 Task: Find connections with filter location Sainte-Thérèse with filter topic #Jobopeningwith filter profile language German with filter current company AB InBev India with filter school St. Francis College for Women with filter industry Interurban and Rural Bus Services with filter service category AssistanceAdvertising with filter keywords title Medical Laboratory Tech
Action: Mouse moved to (241, 322)
Screenshot: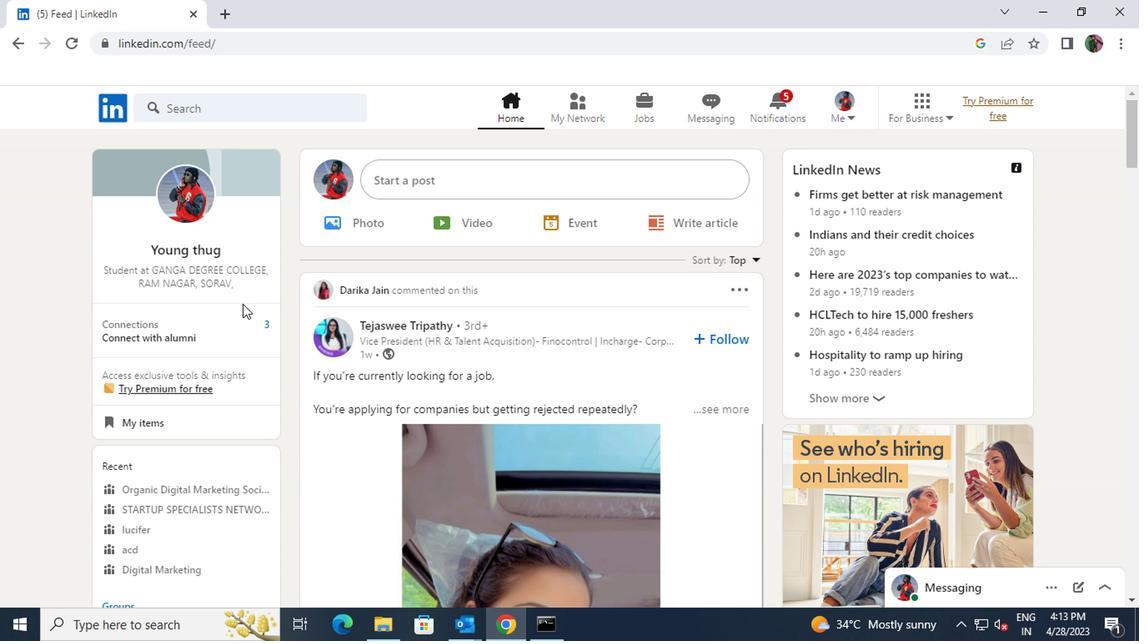 
Action: Mouse pressed left at (241, 322)
Screenshot: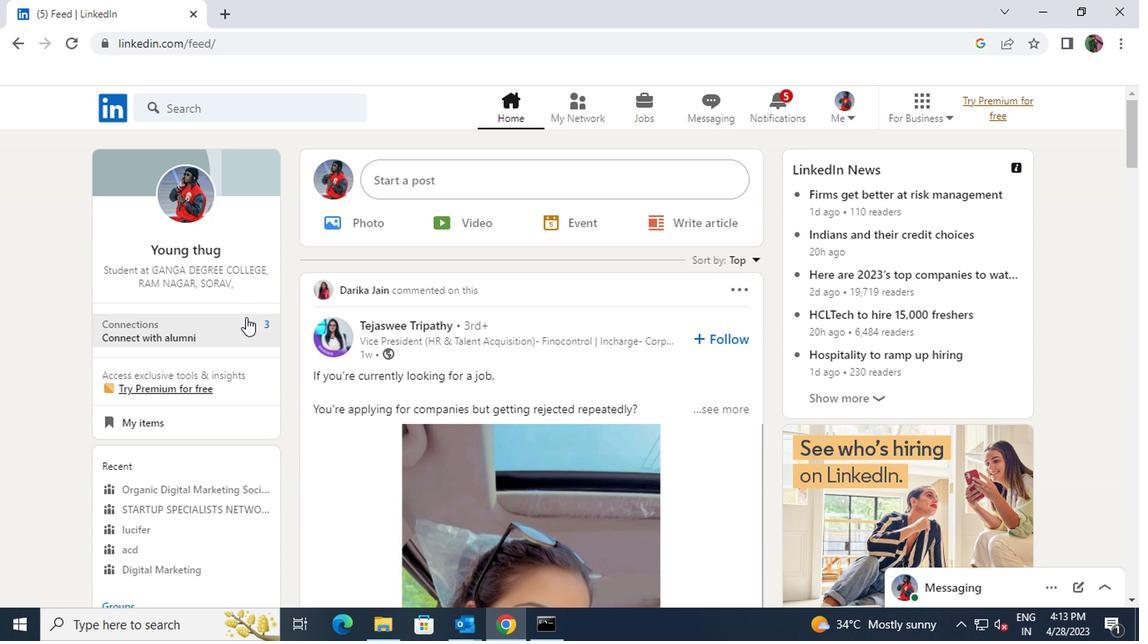 
Action: Mouse moved to (260, 206)
Screenshot: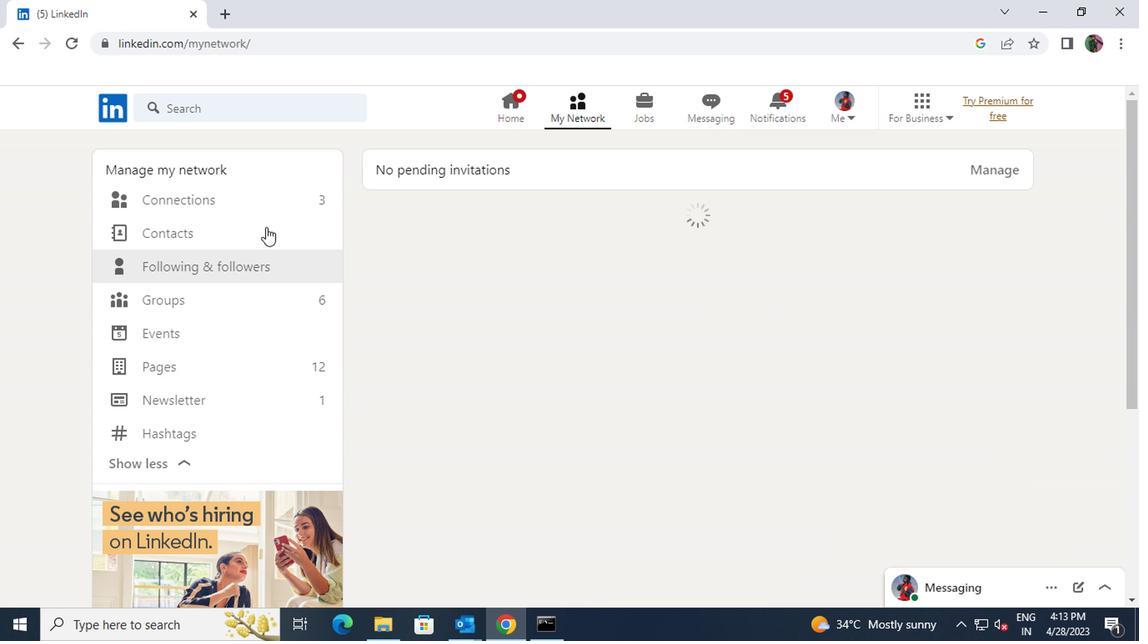 
Action: Mouse pressed left at (260, 206)
Screenshot: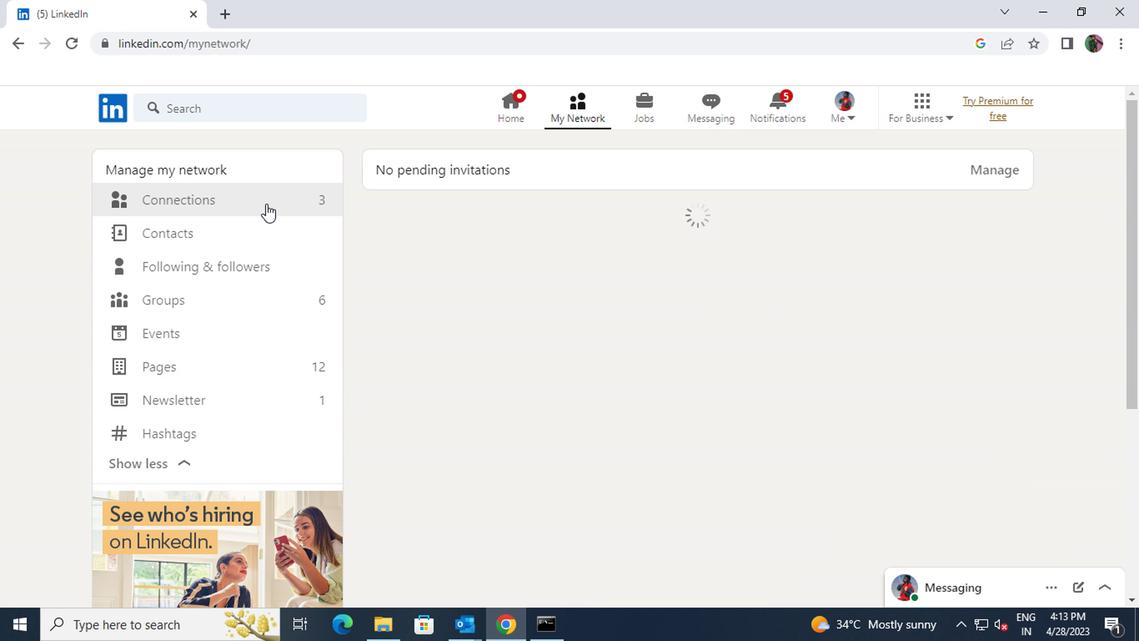 
Action: Mouse moved to (663, 204)
Screenshot: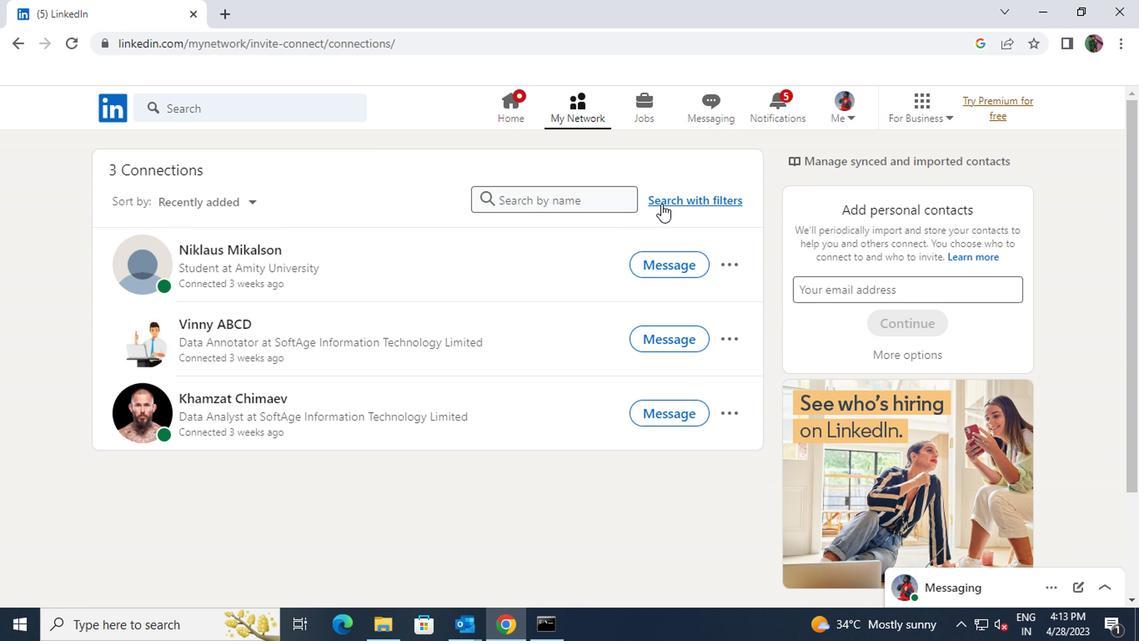 
Action: Mouse pressed left at (663, 204)
Screenshot: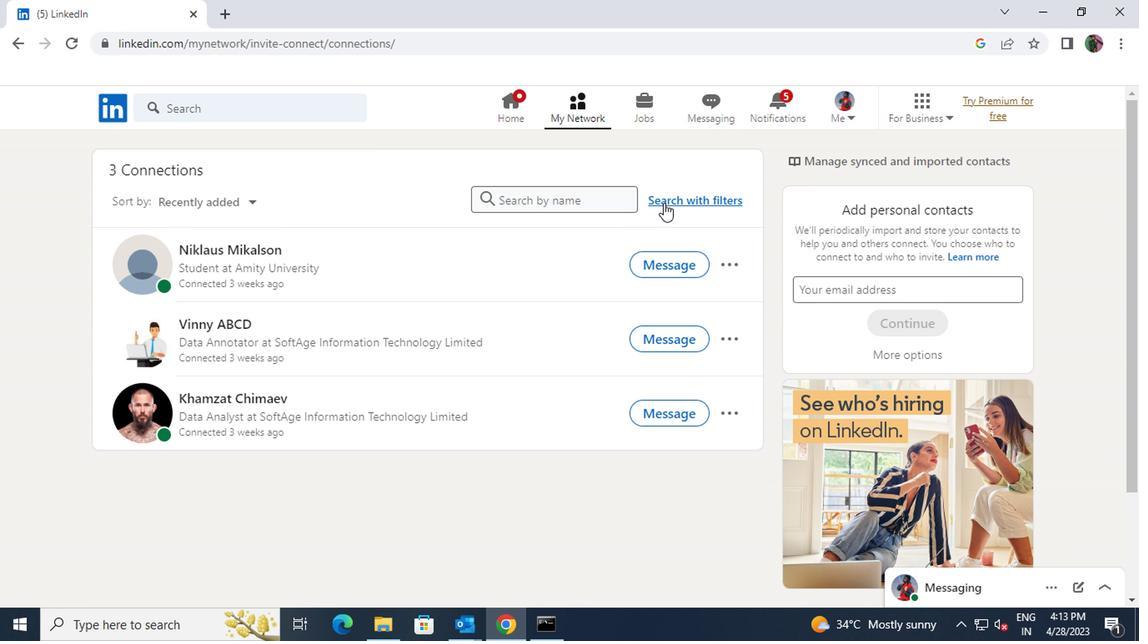 
Action: Mouse moved to (624, 152)
Screenshot: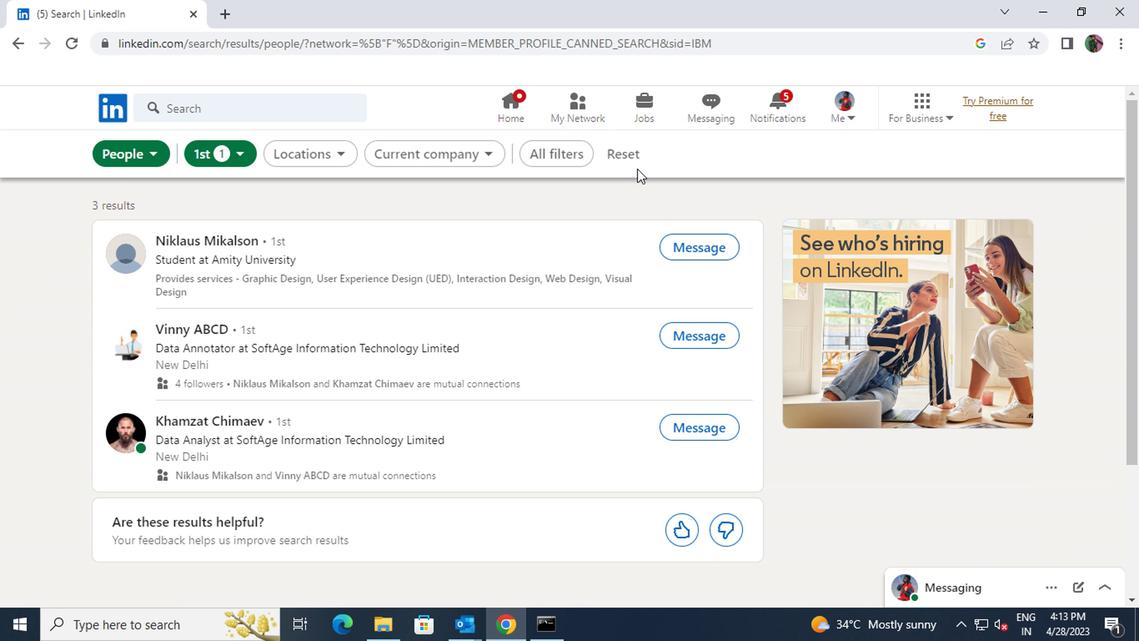 
Action: Mouse pressed left at (624, 152)
Screenshot: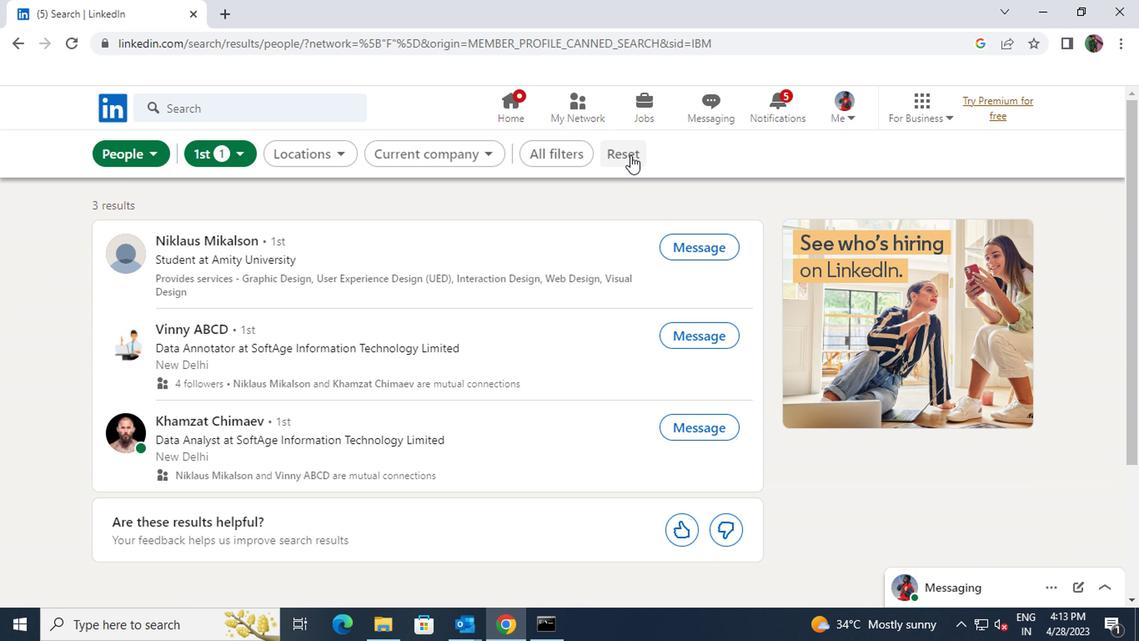 
Action: Mouse moved to (609, 156)
Screenshot: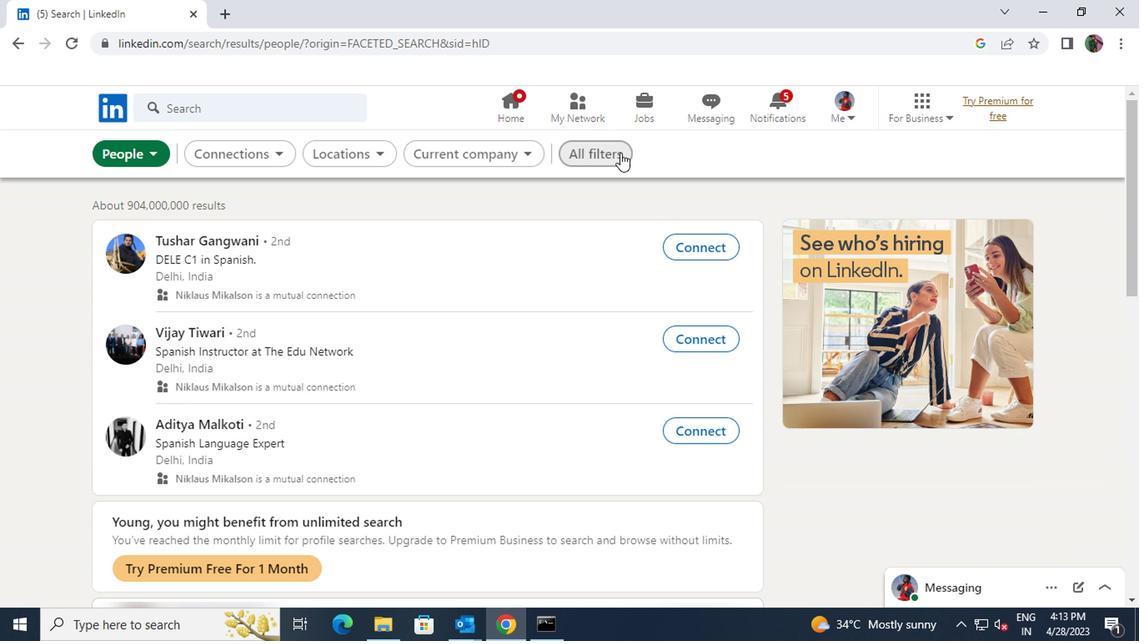 
Action: Mouse pressed left at (609, 156)
Screenshot: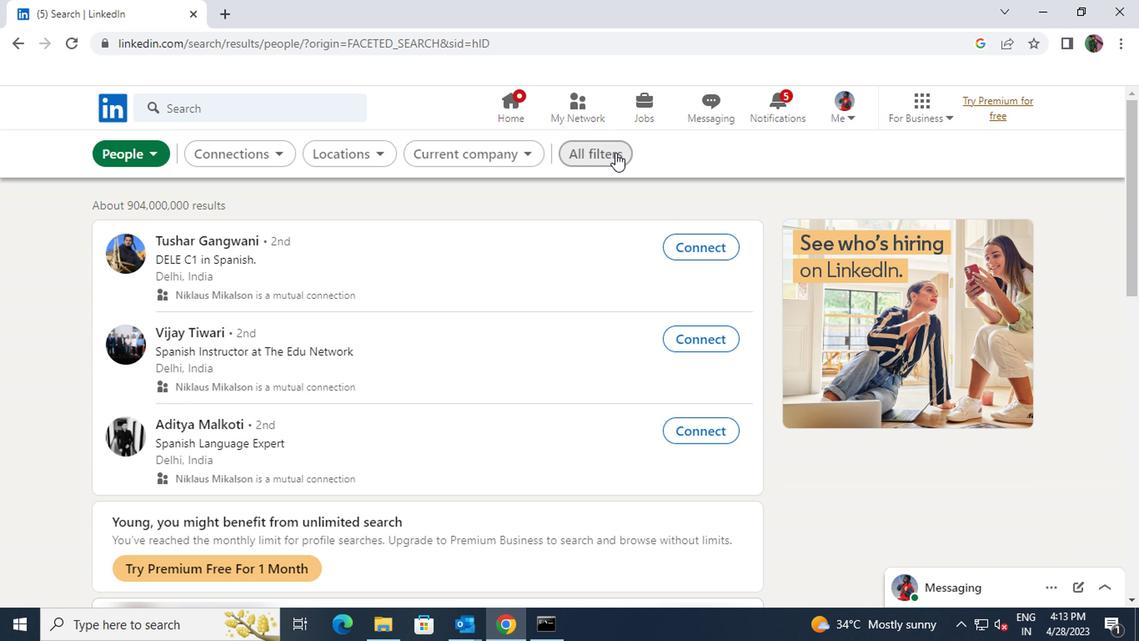 
Action: Mouse moved to (883, 387)
Screenshot: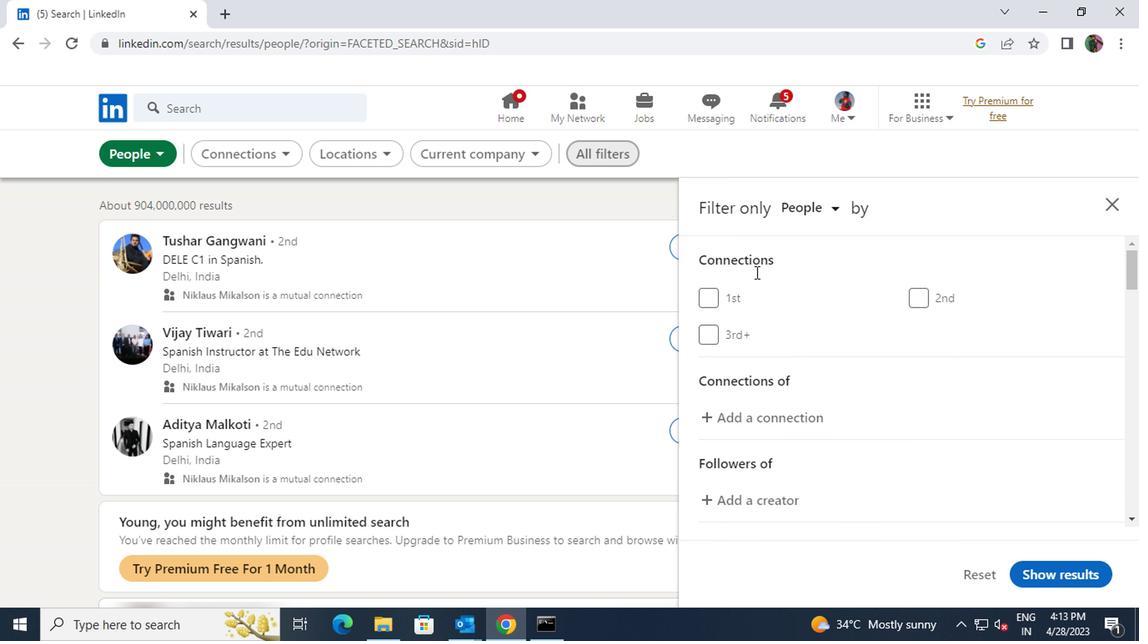 
Action: Mouse scrolled (883, 386) with delta (0, 0)
Screenshot: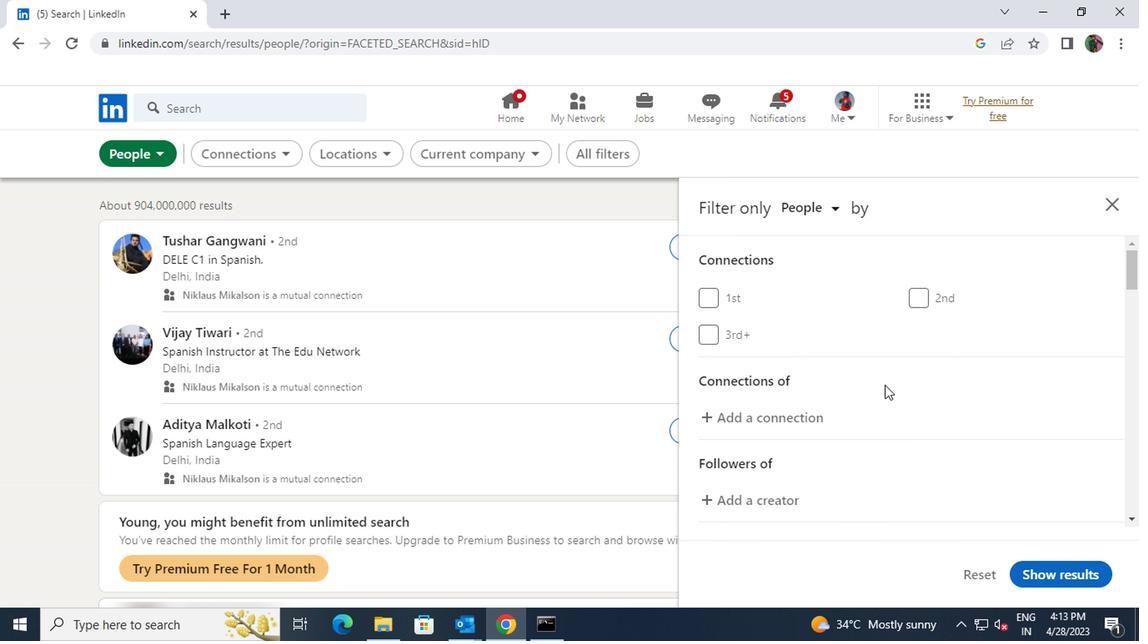 
Action: Mouse scrolled (883, 386) with delta (0, 0)
Screenshot: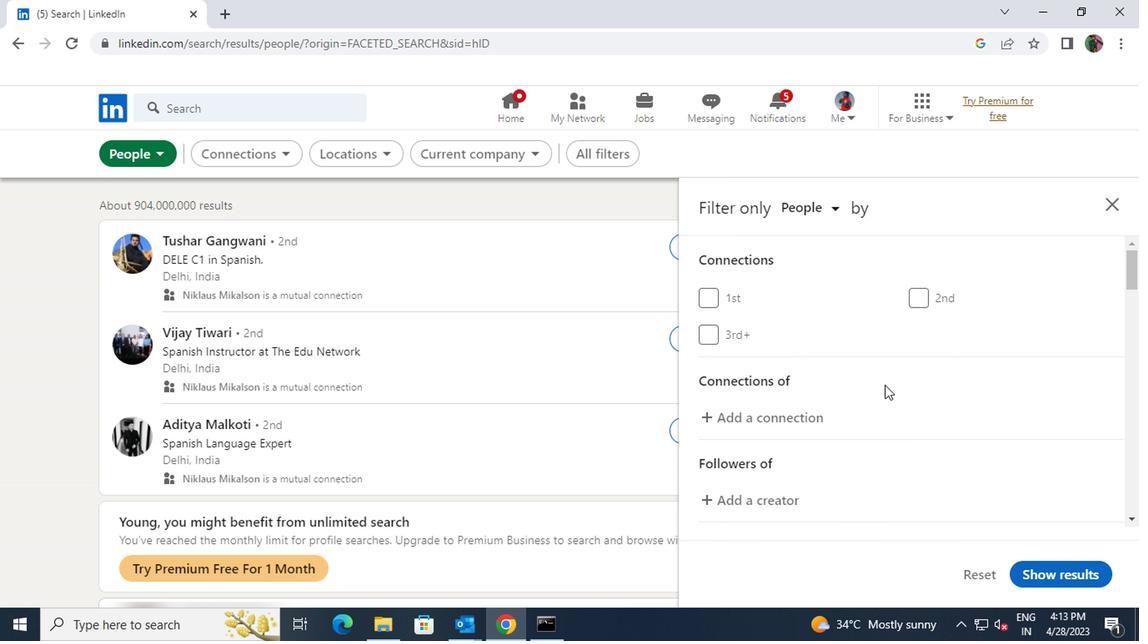 
Action: Mouse scrolled (883, 386) with delta (0, 0)
Screenshot: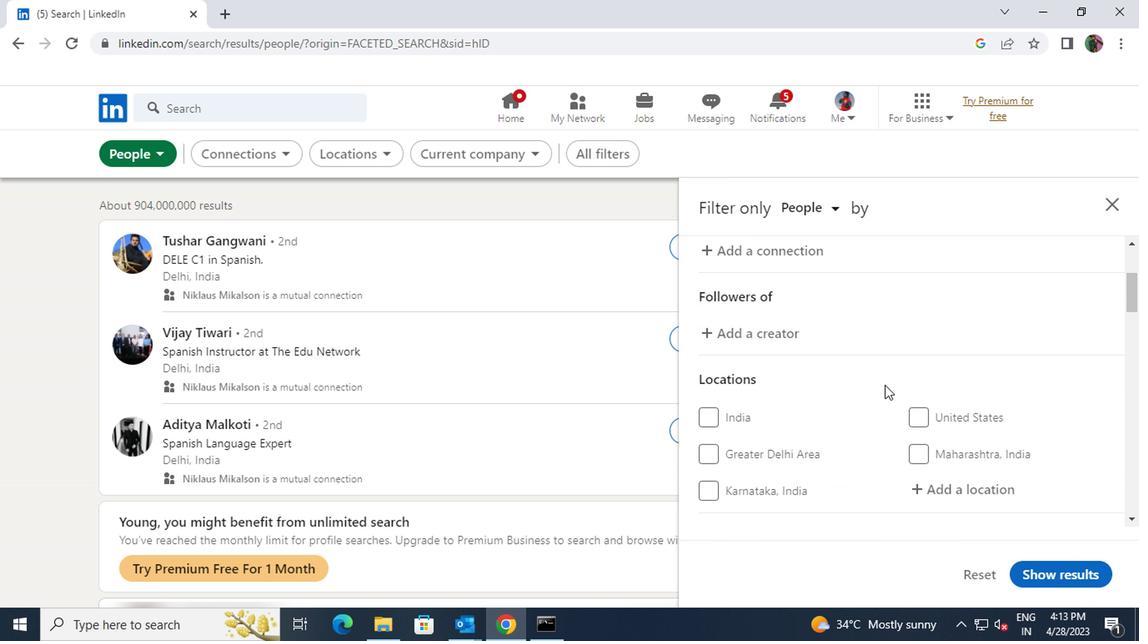 
Action: Mouse moved to (936, 414)
Screenshot: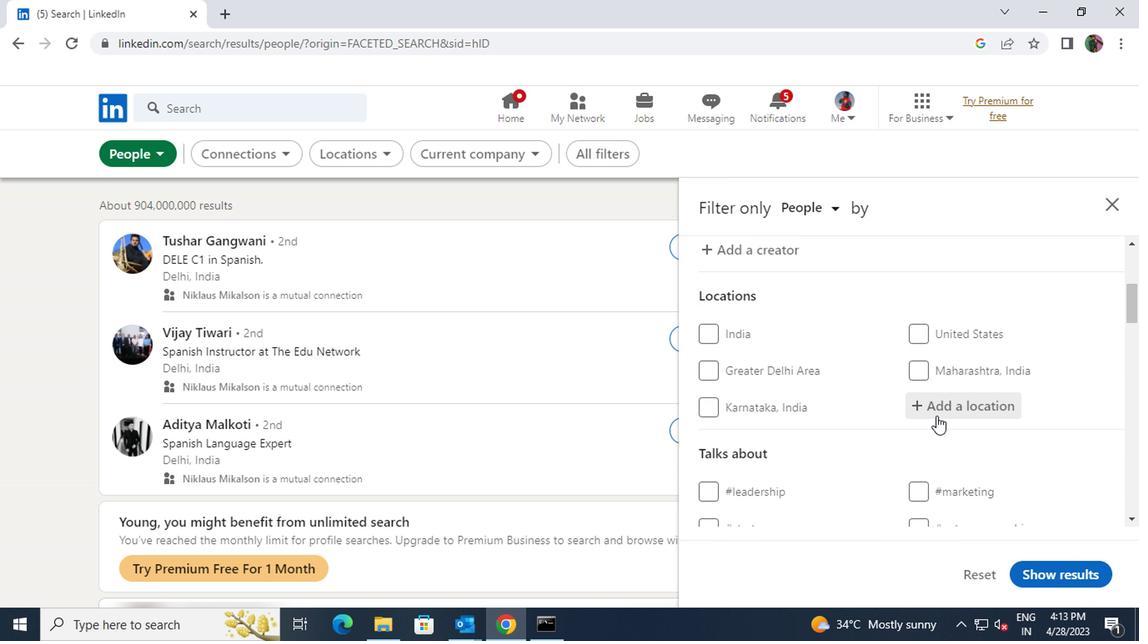
Action: Mouse pressed left at (936, 414)
Screenshot: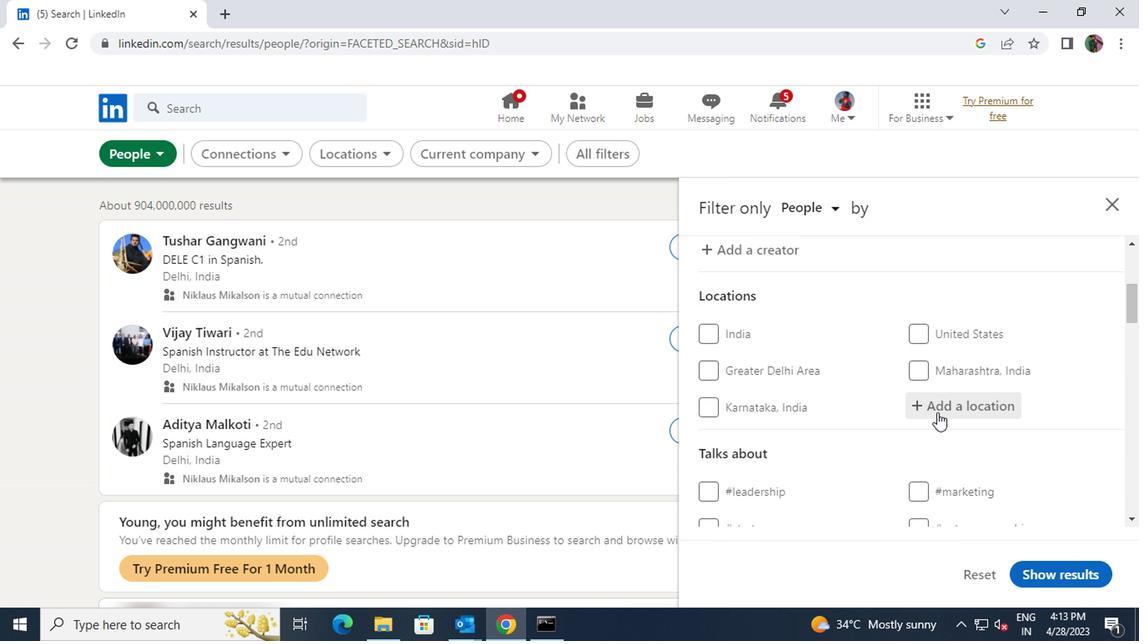 
Action: Key pressed <Key.shift>SAINTE<Key.space><Key.shift>THER
Screenshot: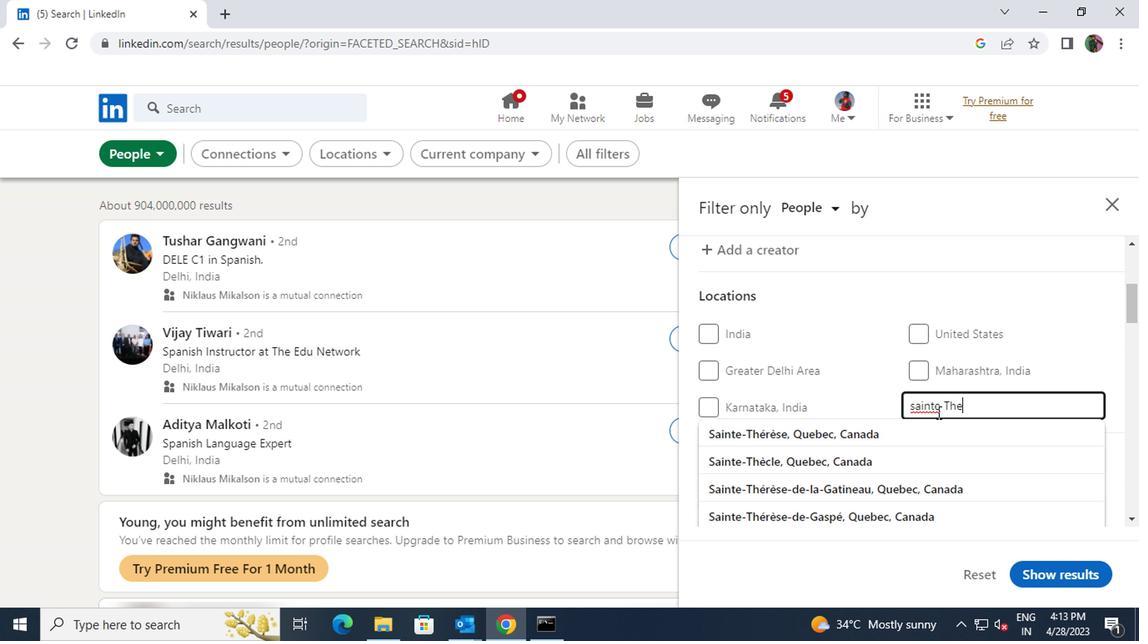 
Action: Mouse moved to (925, 430)
Screenshot: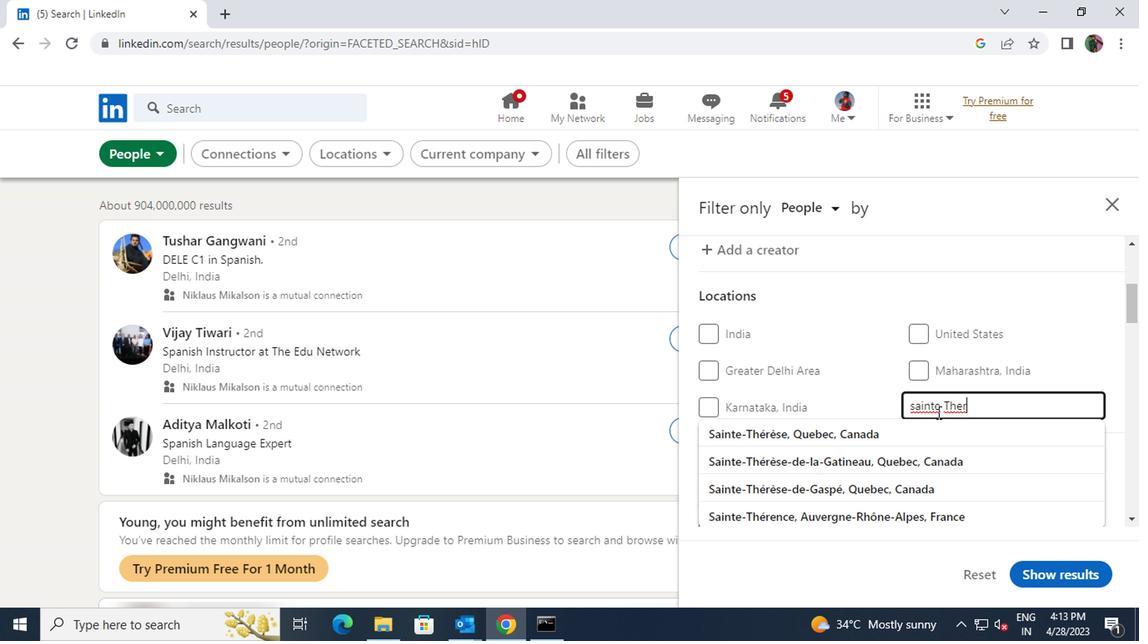 
Action: Mouse pressed left at (925, 430)
Screenshot: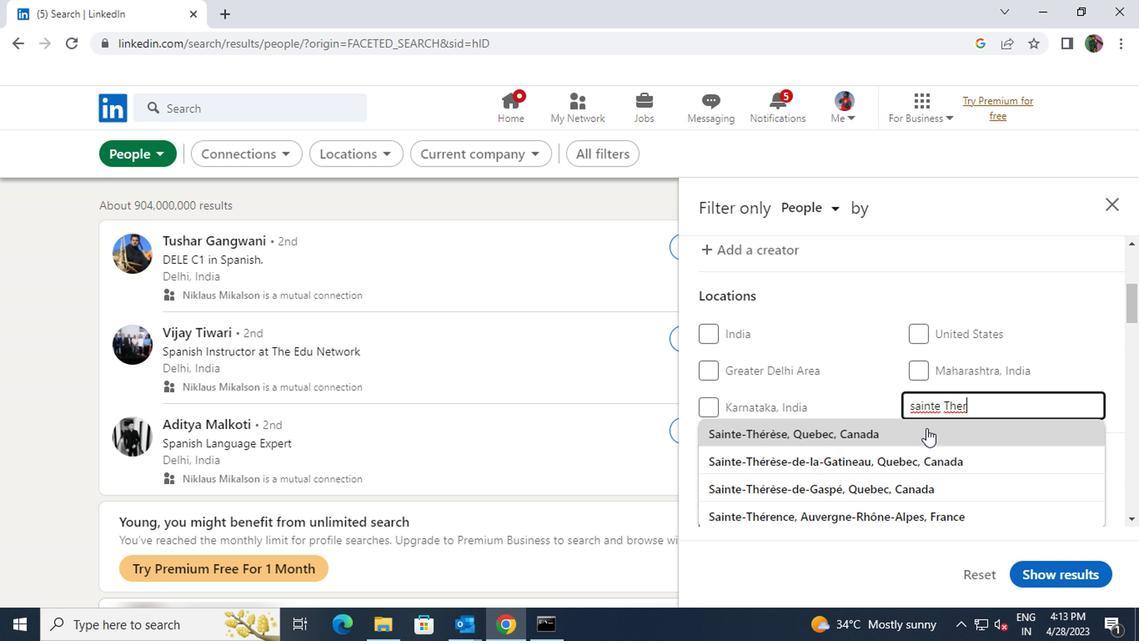
Action: Mouse scrolled (925, 429) with delta (0, 0)
Screenshot: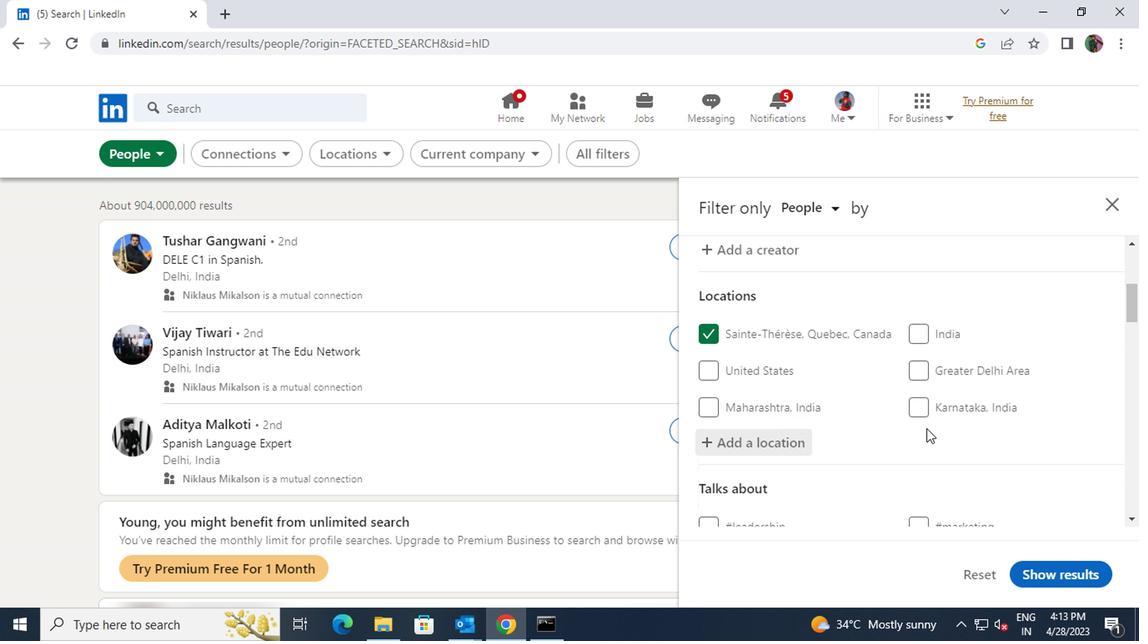 
Action: Mouse scrolled (925, 429) with delta (0, 0)
Screenshot: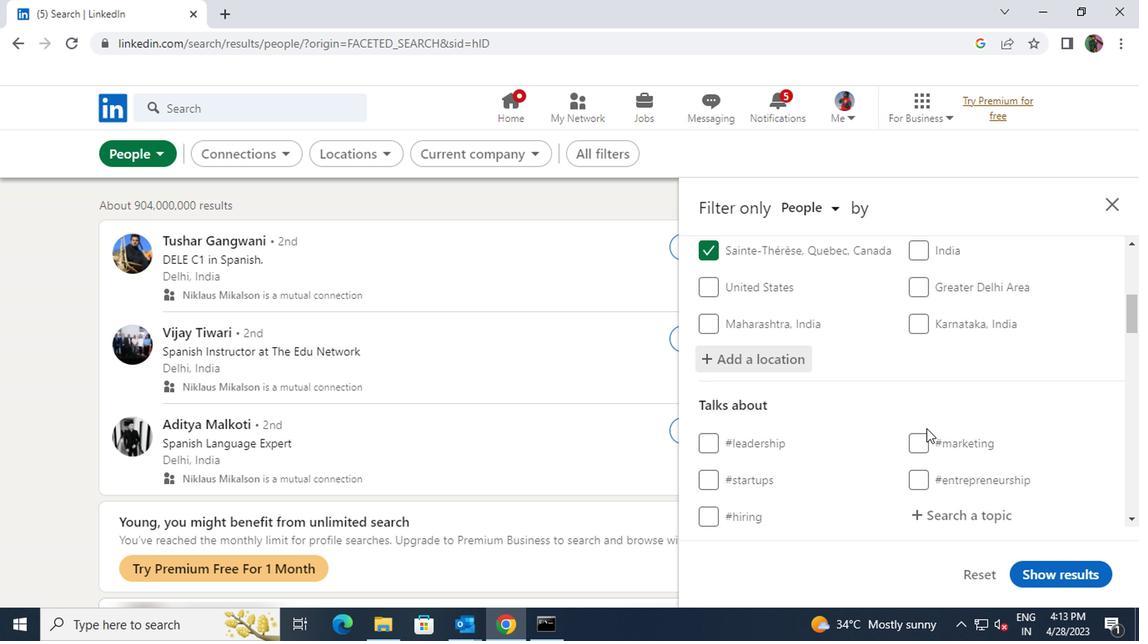 
Action: Mouse moved to (925, 432)
Screenshot: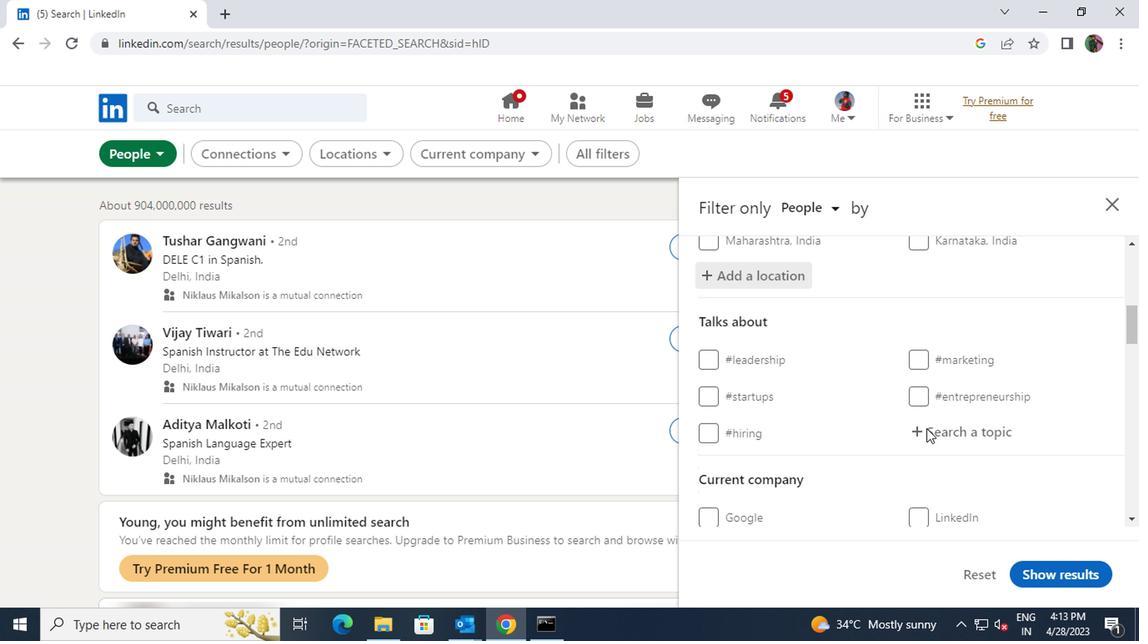 
Action: Mouse pressed left at (925, 432)
Screenshot: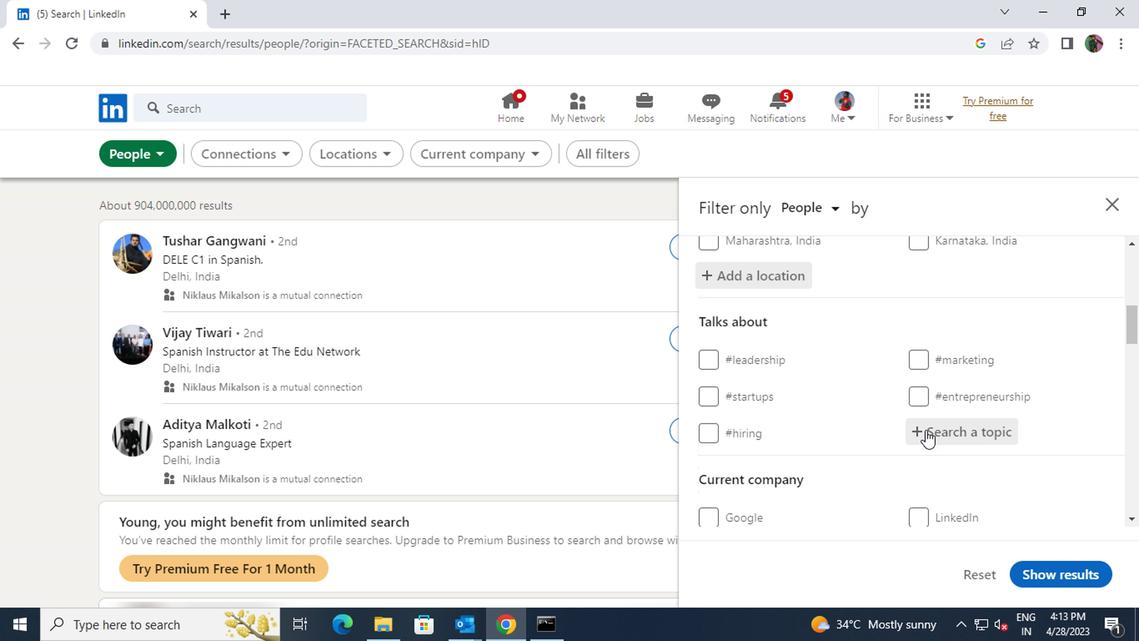
Action: Key pressed <Key.shift>JOBOPENIN
Screenshot: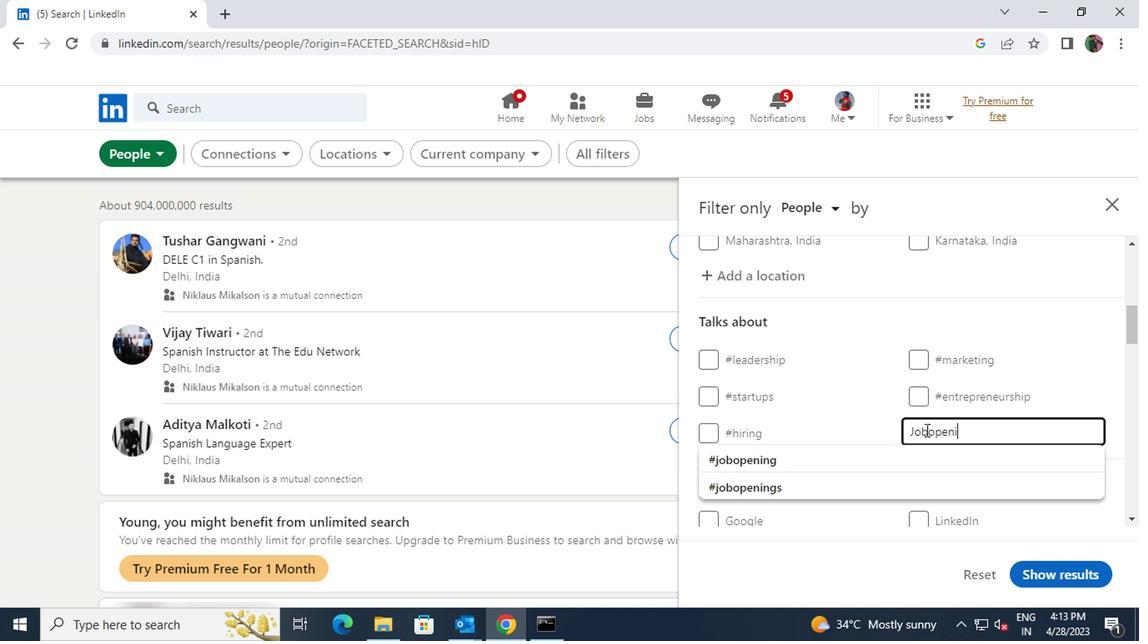 
Action: Mouse moved to (923, 455)
Screenshot: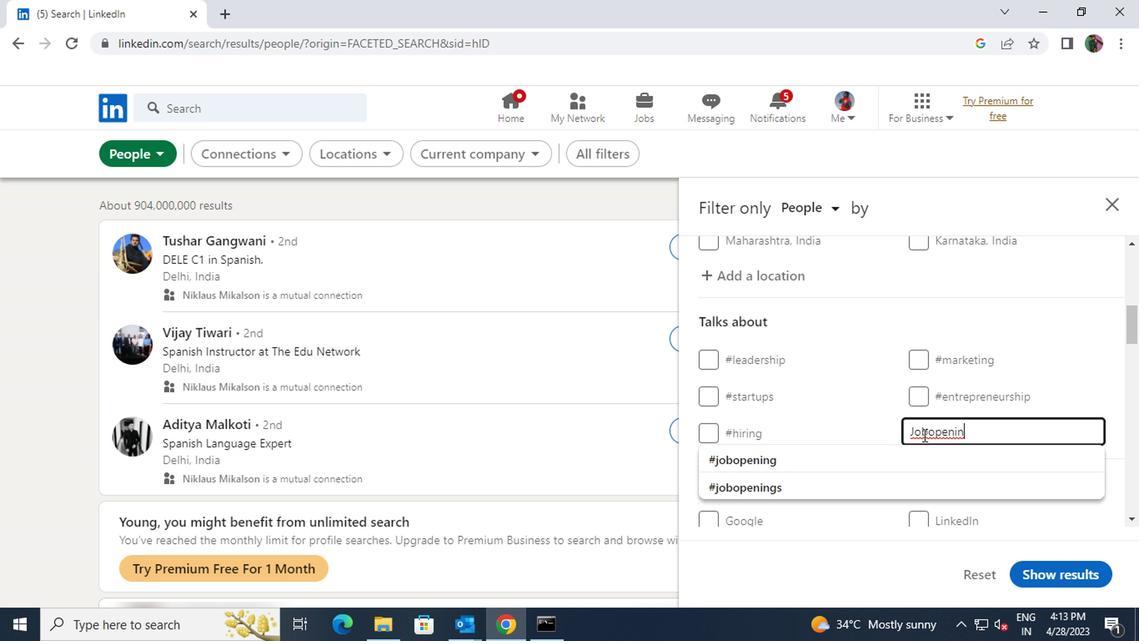 
Action: Mouse pressed left at (923, 455)
Screenshot: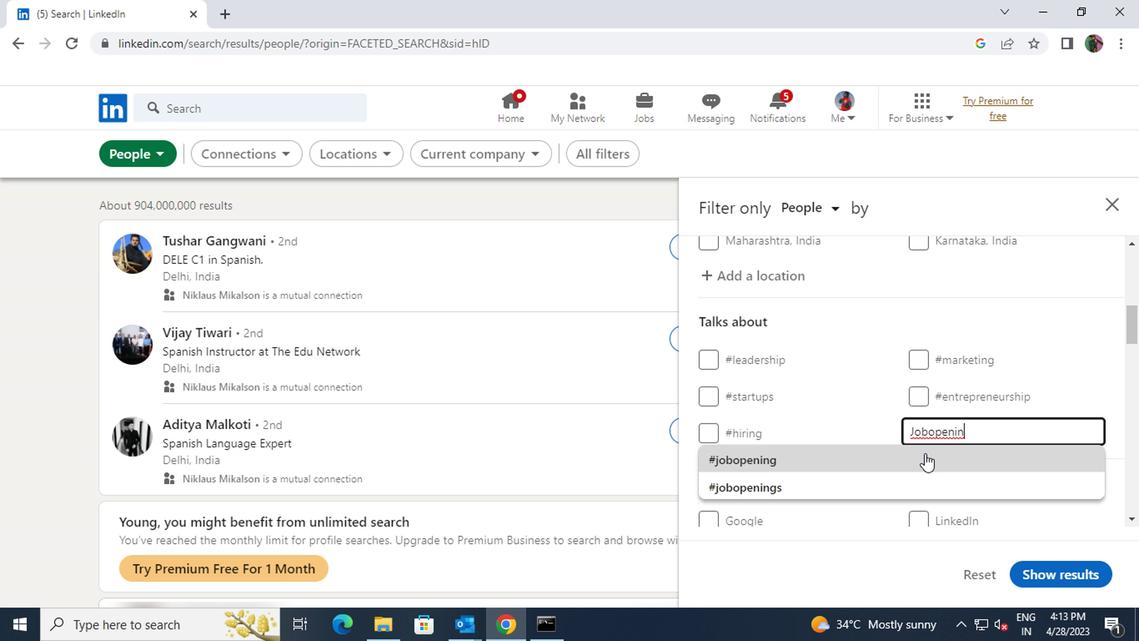
Action: Mouse scrolled (923, 454) with delta (0, 0)
Screenshot: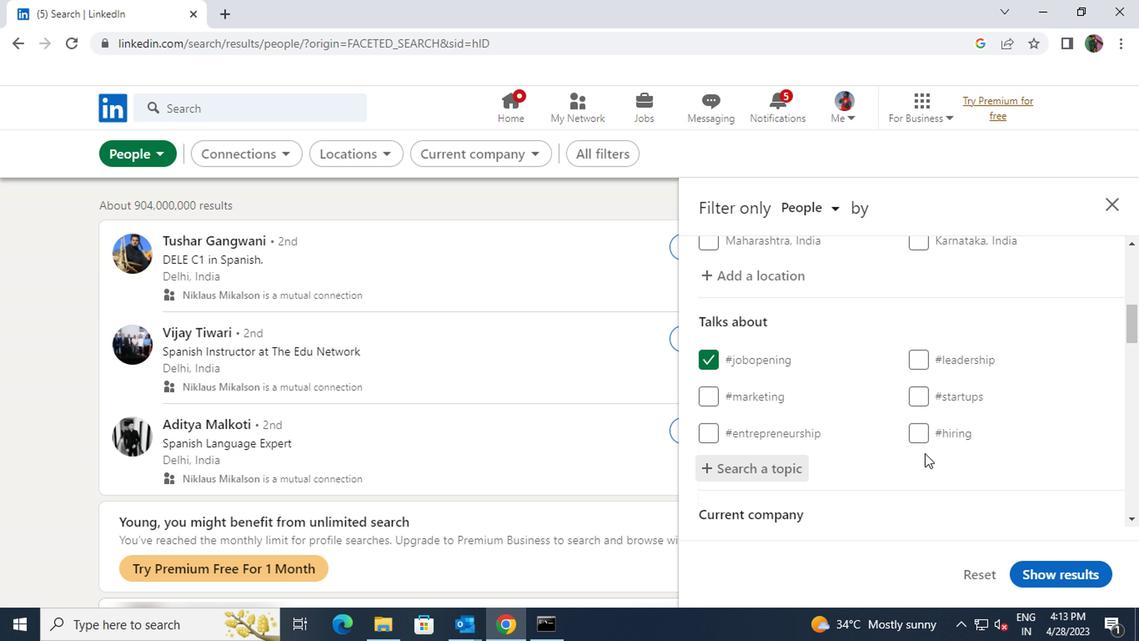 
Action: Mouse scrolled (923, 454) with delta (0, 0)
Screenshot: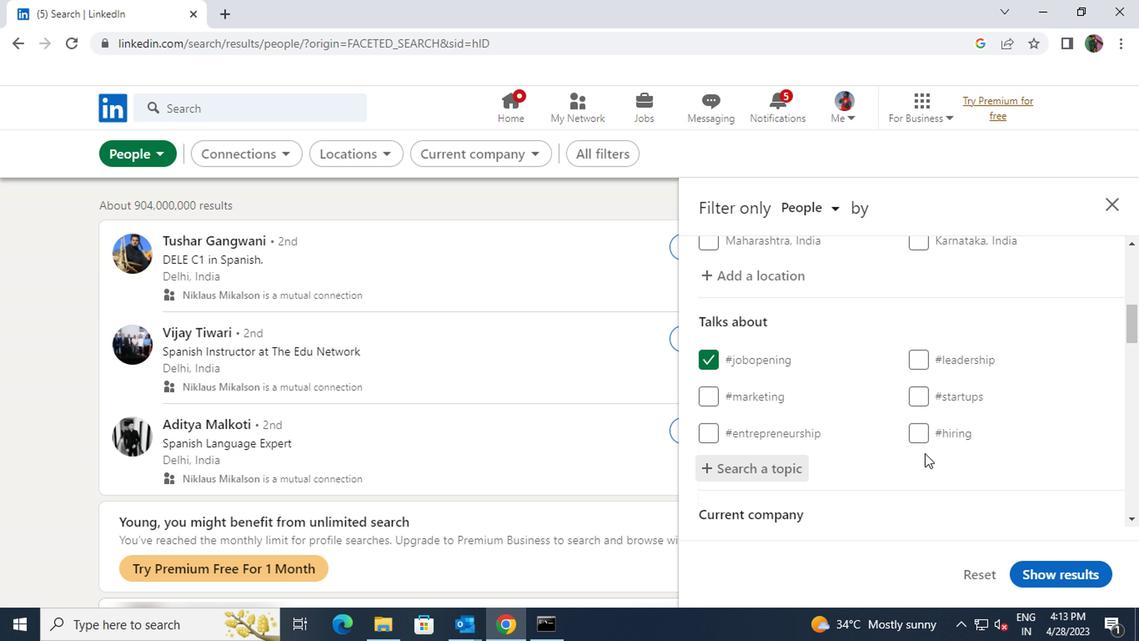 
Action: Mouse scrolled (923, 454) with delta (0, 0)
Screenshot: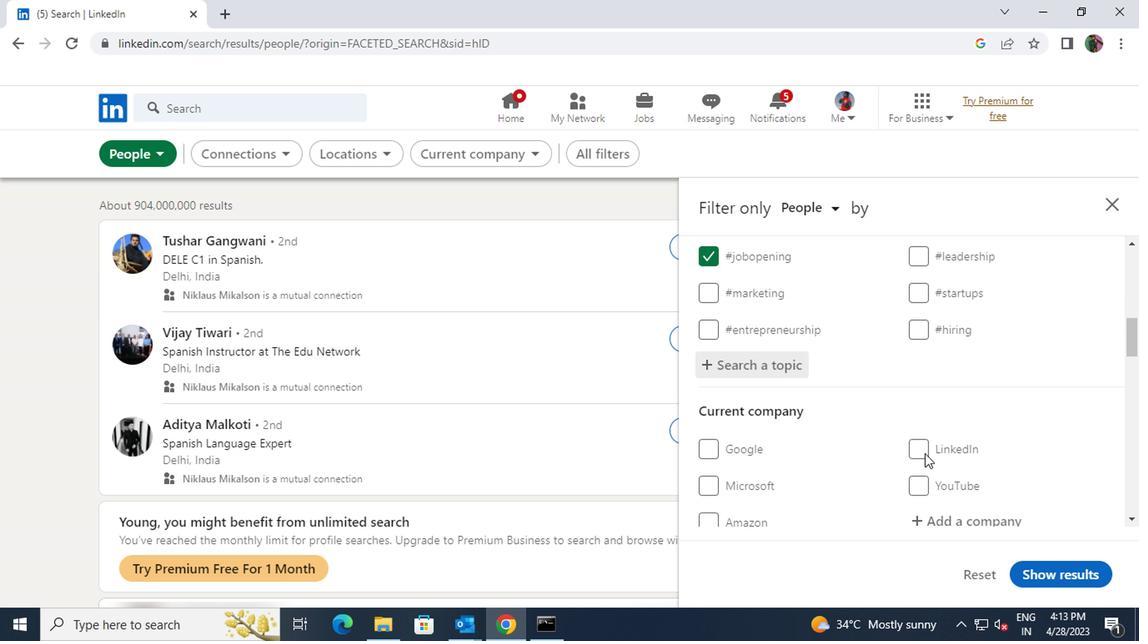 
Action: Mouse scrolled (923, 454) with delta (0, 0)
Screenshot: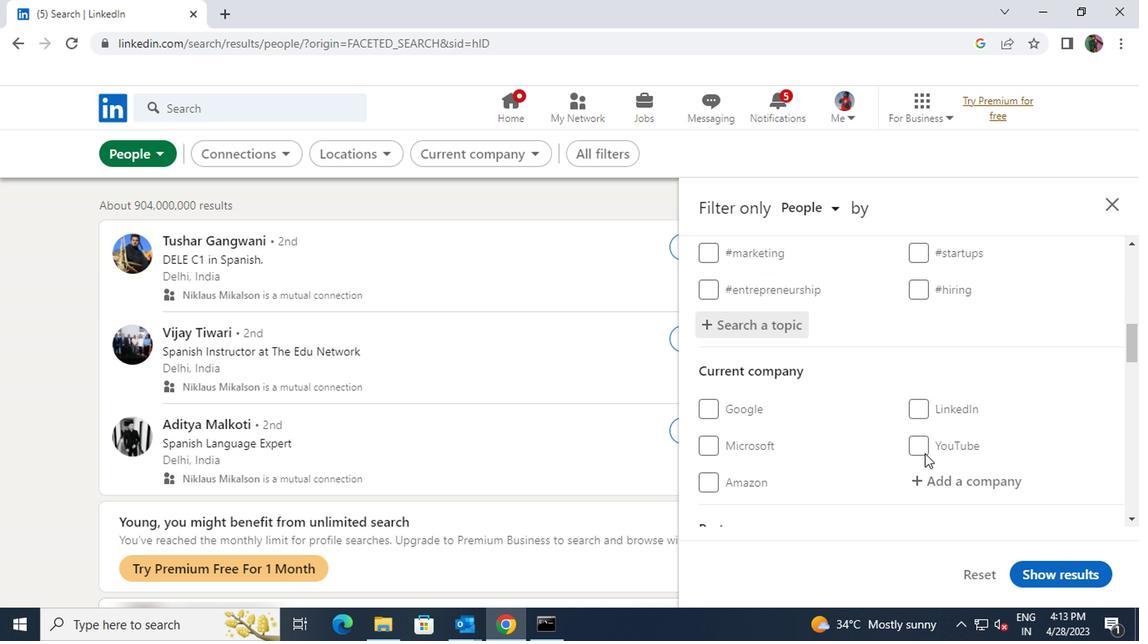 
Action: Mouse scrolled (923, 454) with delta (0, 0)
Screenshot: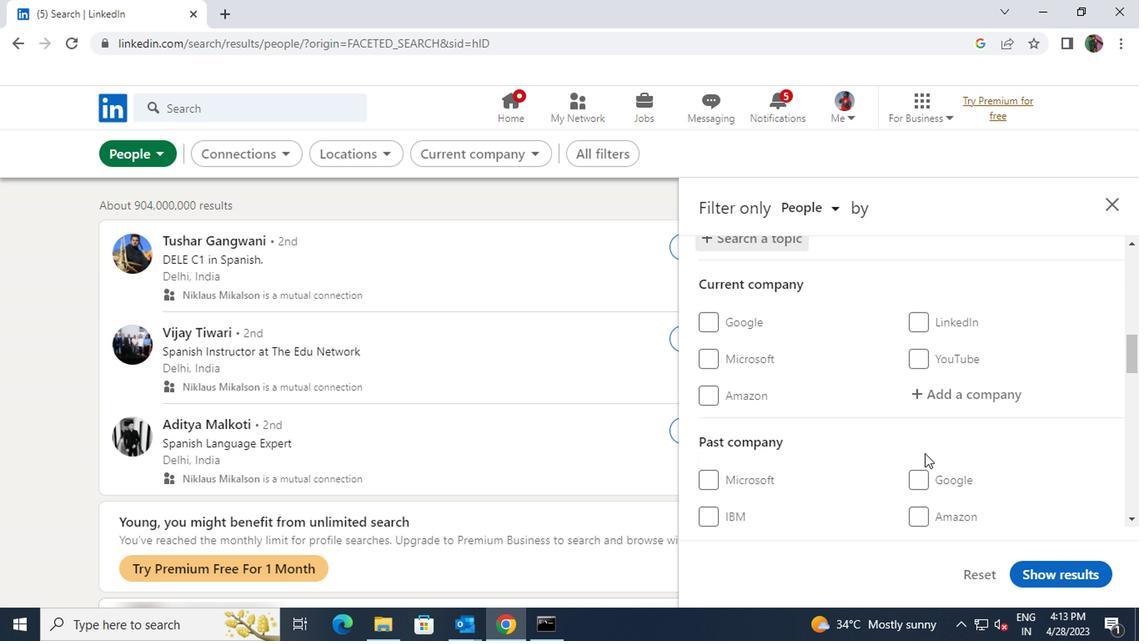 
Action: Mouse scrolled (923, 454) with delta (0, 0)
Screenshot: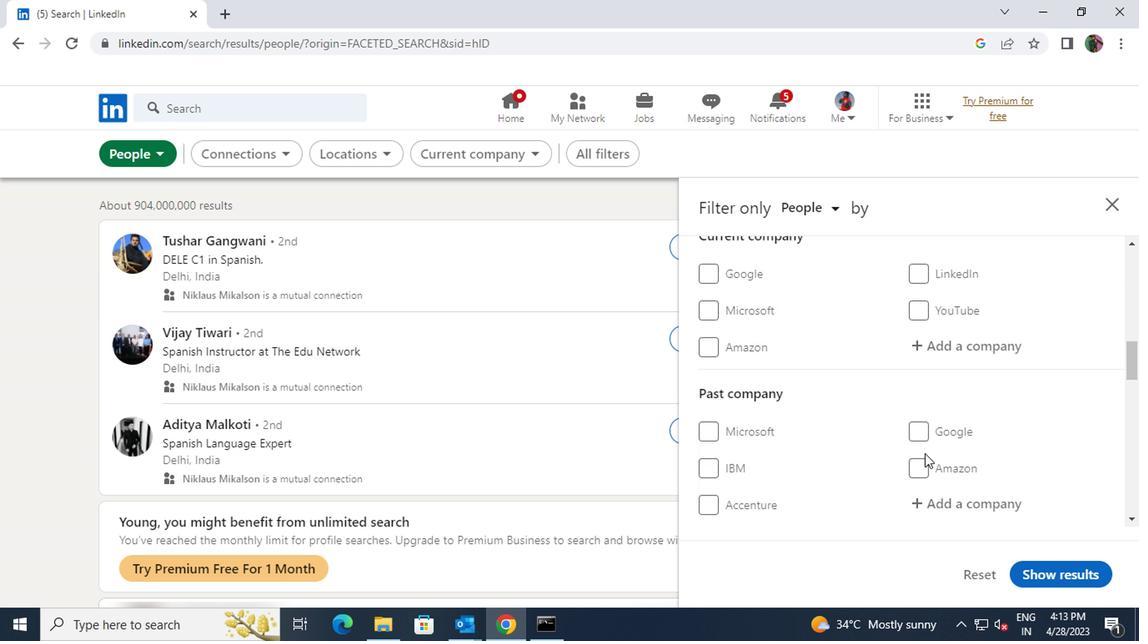
Action: Mouse scrolled (923, 454) with delta (0, 0)
Screenshot: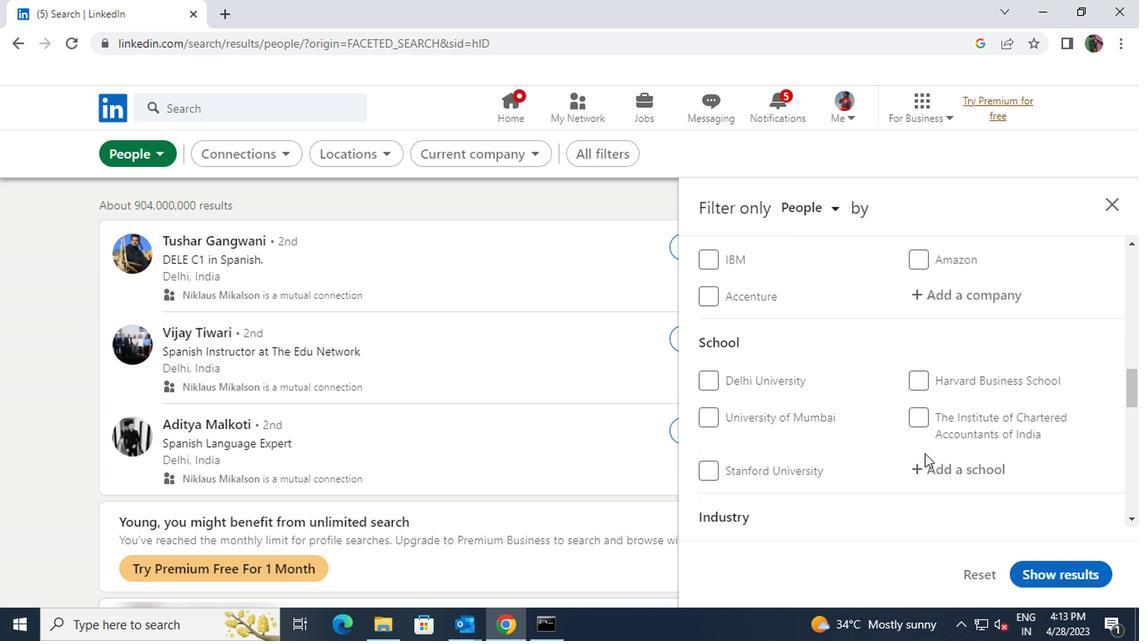 
Action: Mouse scrolled (923, 454) with delta (0, 0)
Screenshot: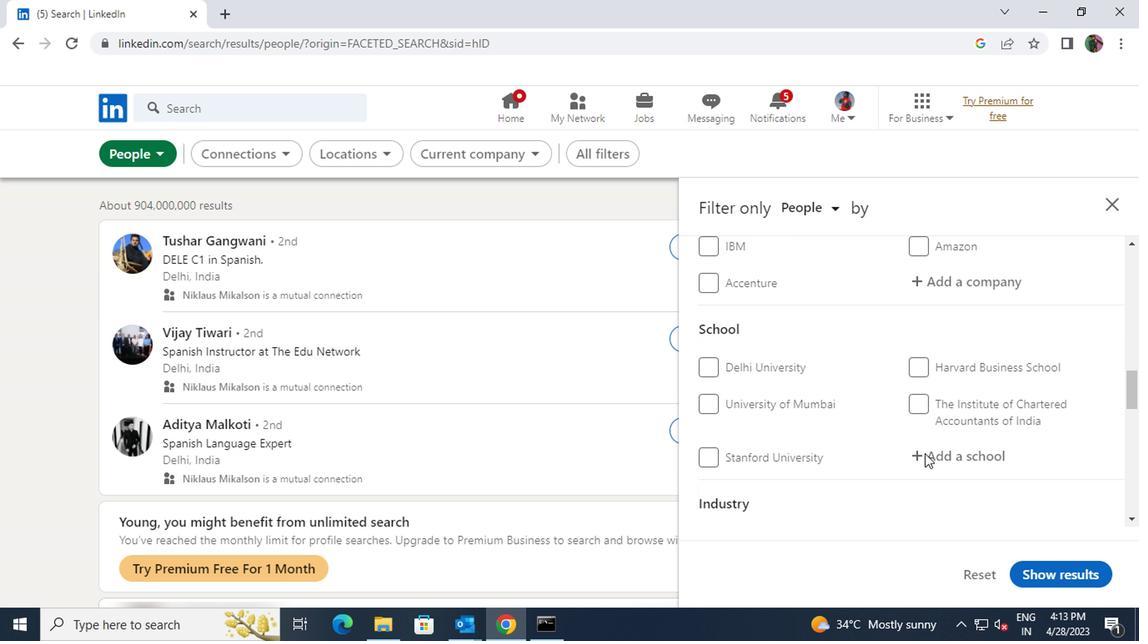 
Action: Mouse scrolled (923, 454) with delta (0, 0)
Screenshot: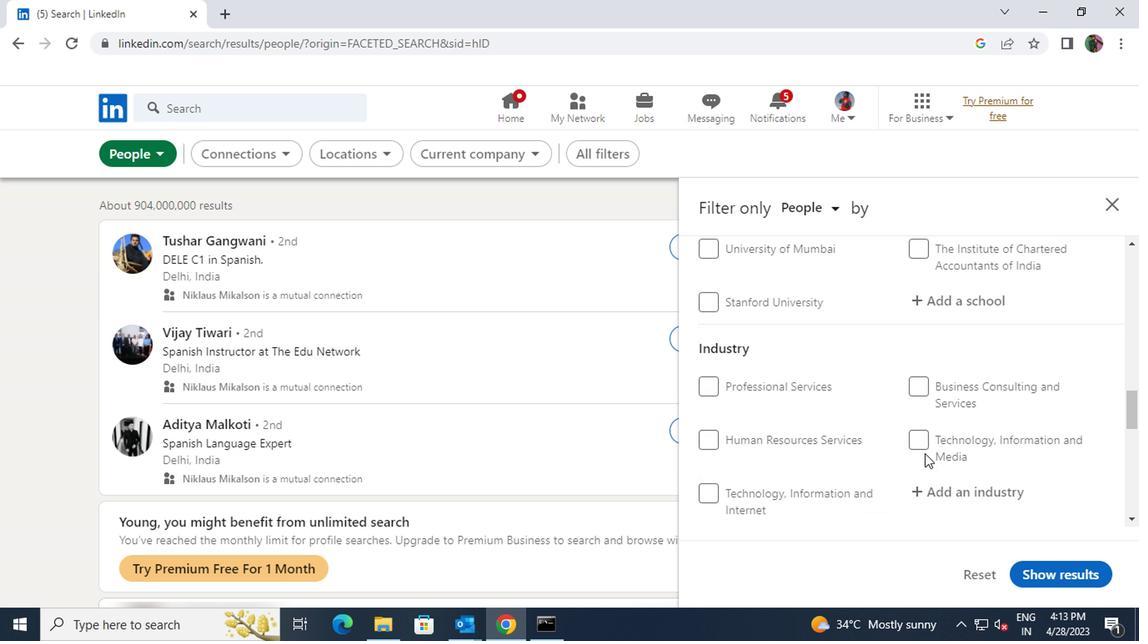 
Action: Mouse scrolled (923, 454) with delta (0, 0)
Screenshot: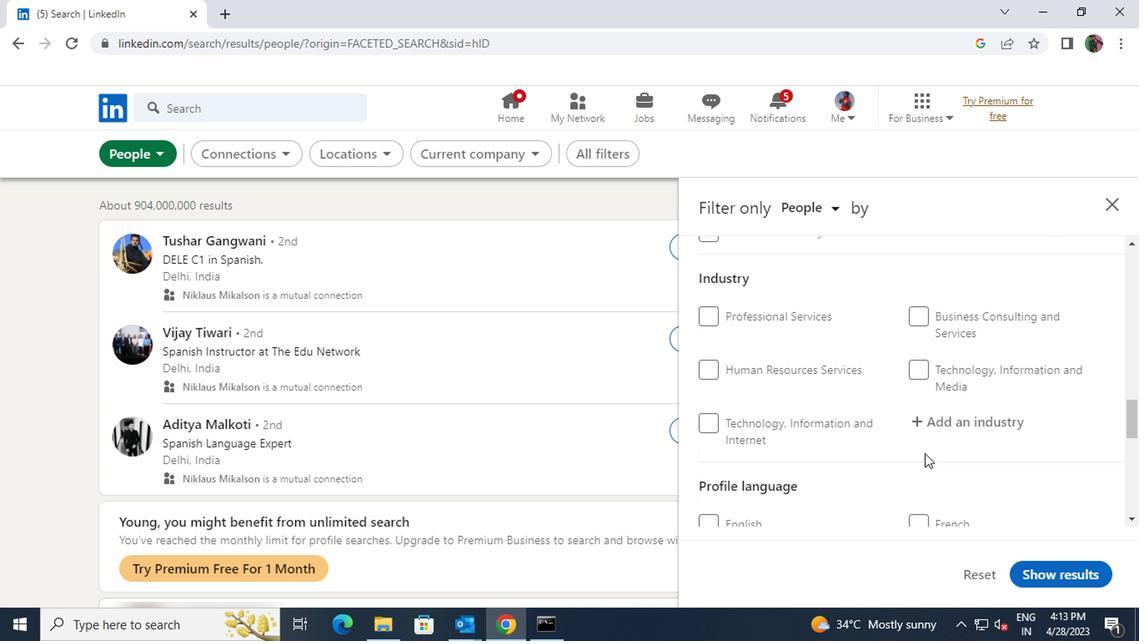 
Action: Mouse scrolled (923, 454) with delta (0, 0)
Screenshot: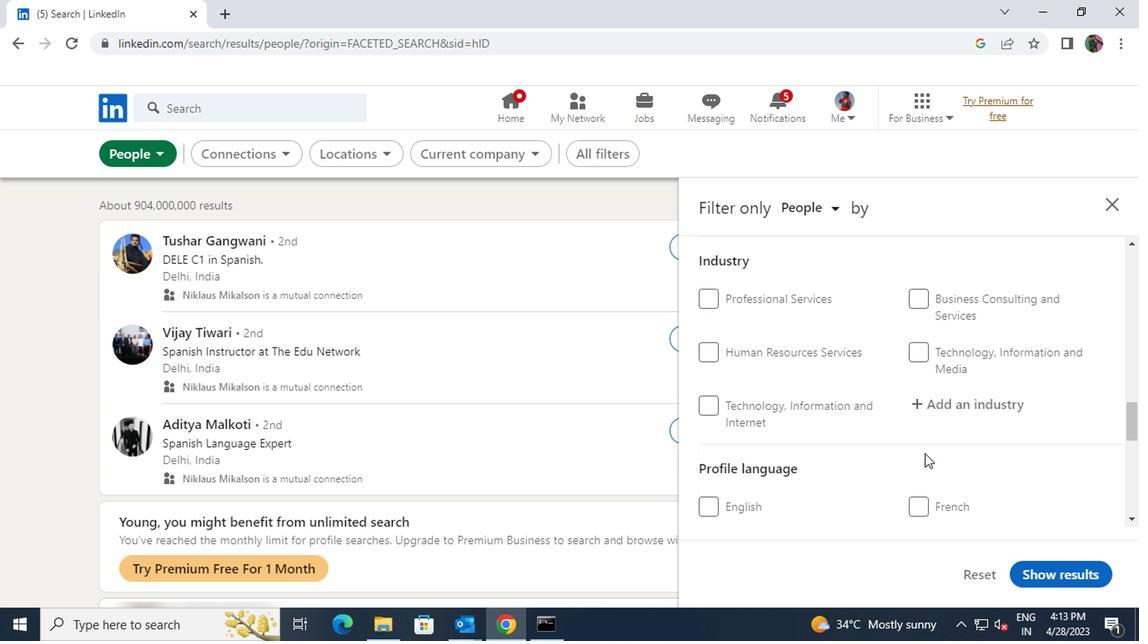 
Action: Mouse moved to (710, 403)
Screenshot: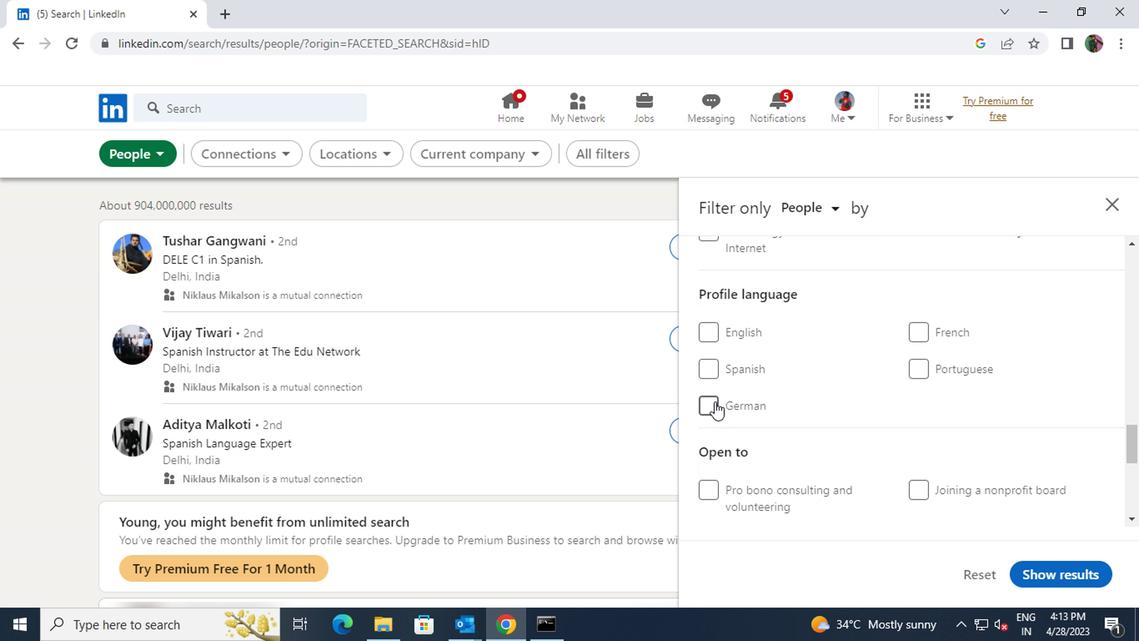 
Action: Mouse pressed left at (710, 403)
Screenshot: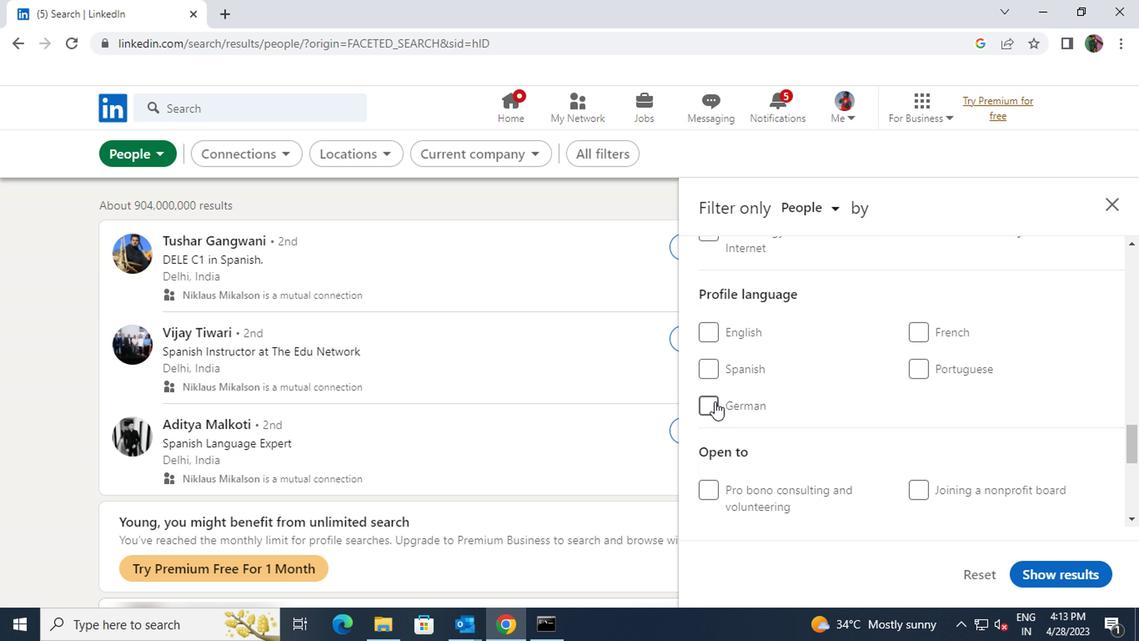 
Action: Mouse moved to (868, 427)
Screenshot: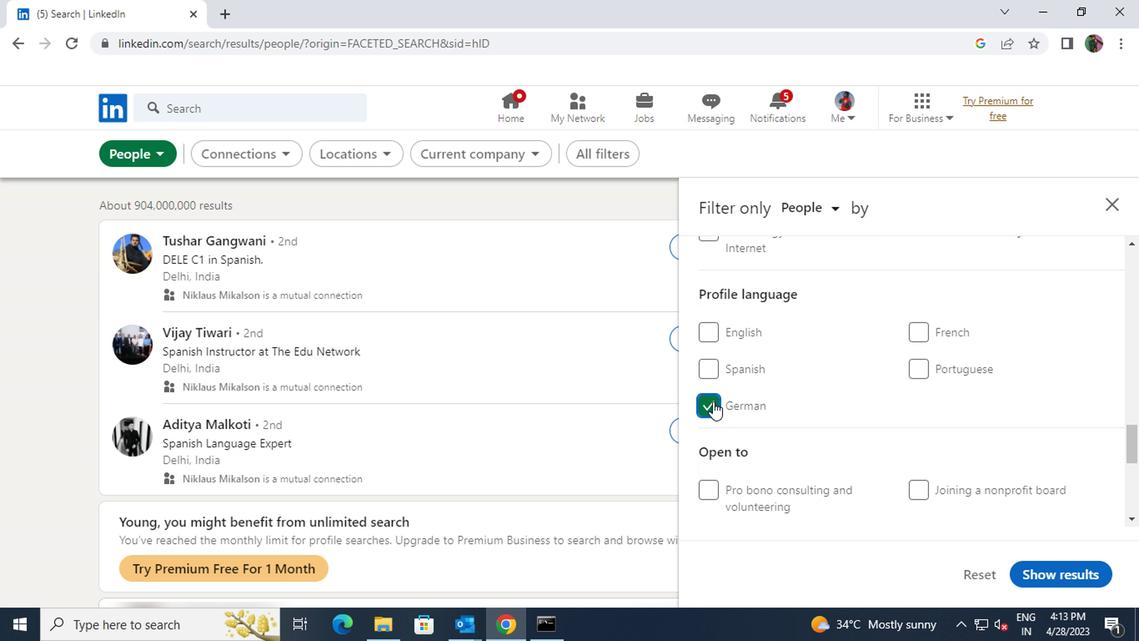 
Action: Mouse scrolled (868, 428) with delta (0, 0)
Screenshot: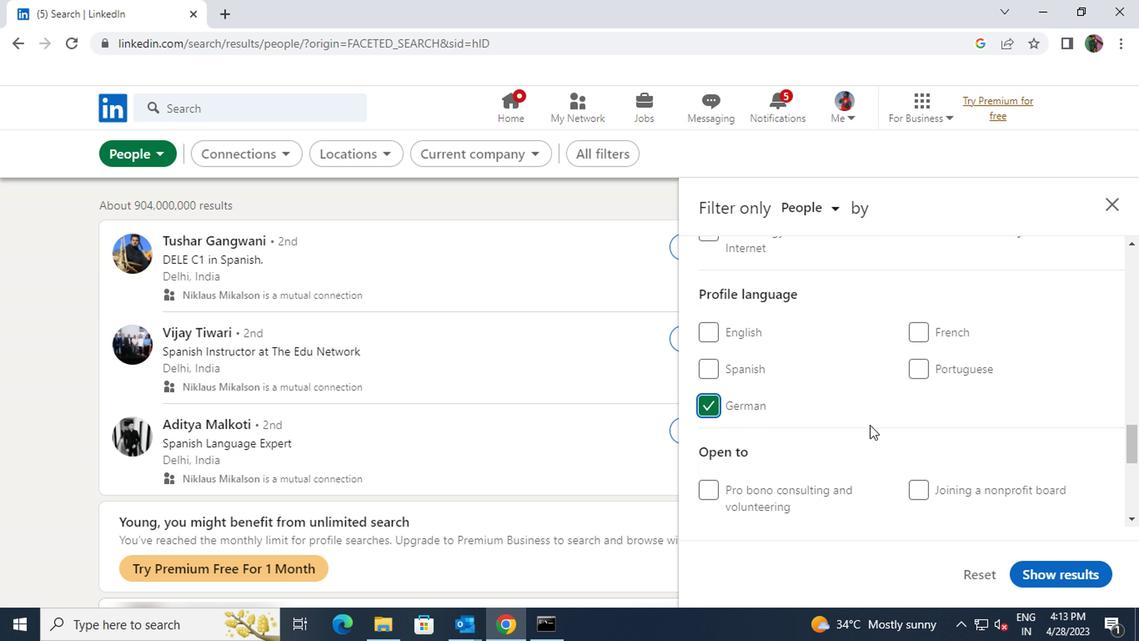 
Action: Mouse scrolled (868, 428) with delta (0, 0)
Screenshot: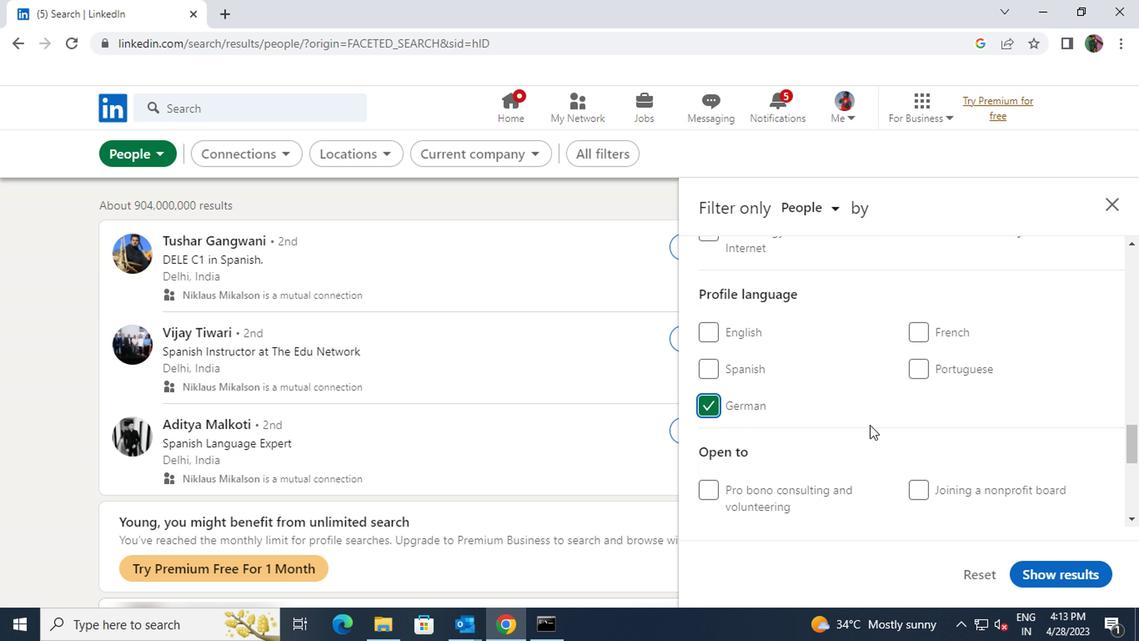 
Action: Mouse scrolled (868, 428) with delta (0, 0)
Screenshot: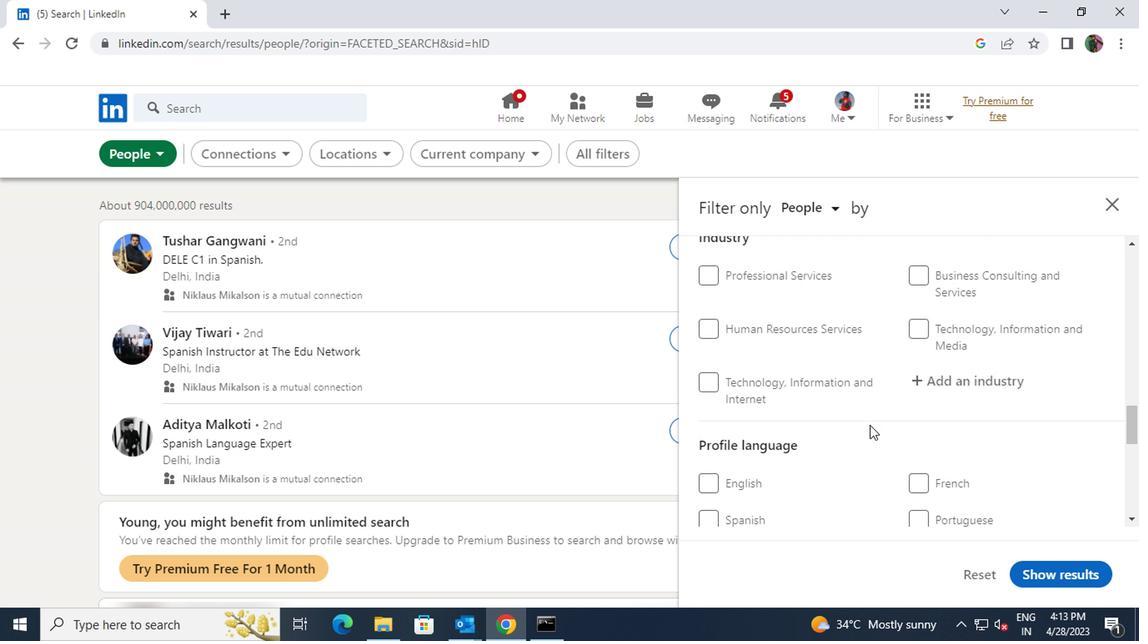 
Action: Mouse scrolled (868, 428) with delta (0, 0)
Screenshot: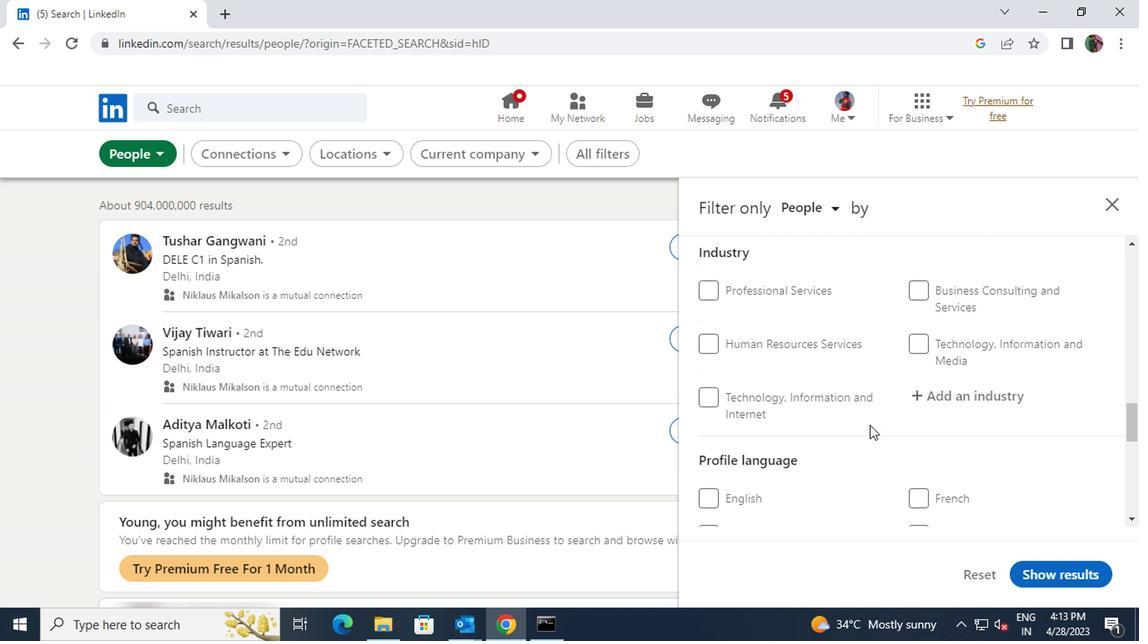 
Action: Mouse scrolled (868, 428) with delta (0, 0)
Screenshot: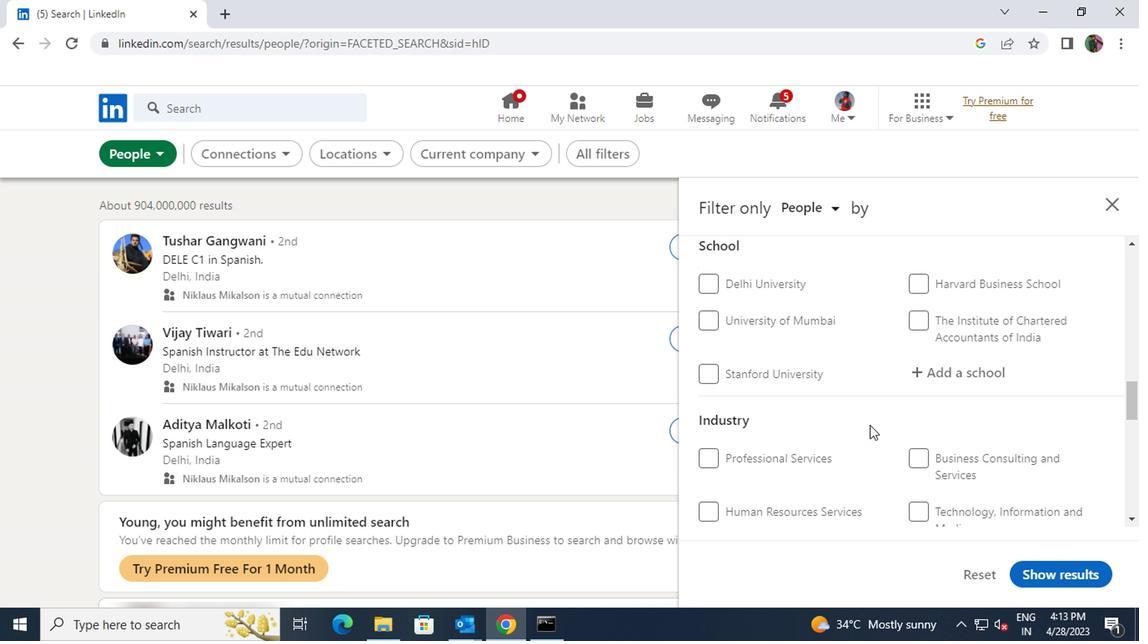 
Action: Mouse scrolled (868, 428) with delta (0, 0)
Screenshot: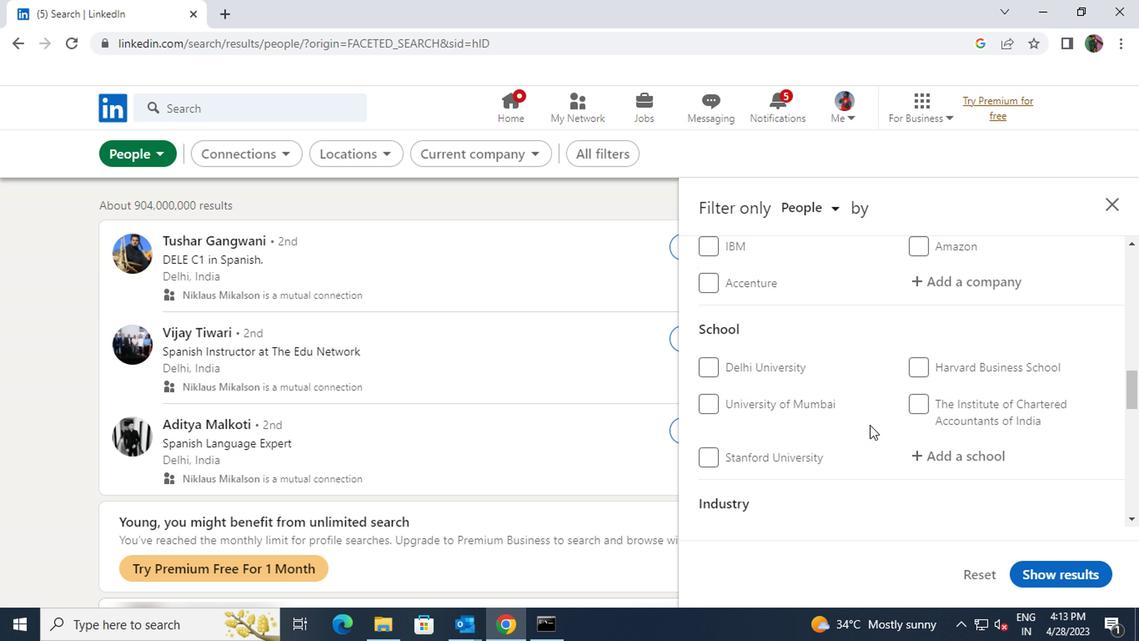 
Action: Mouse scrolled (868, 428) with delta (0, 0)
Screenshot: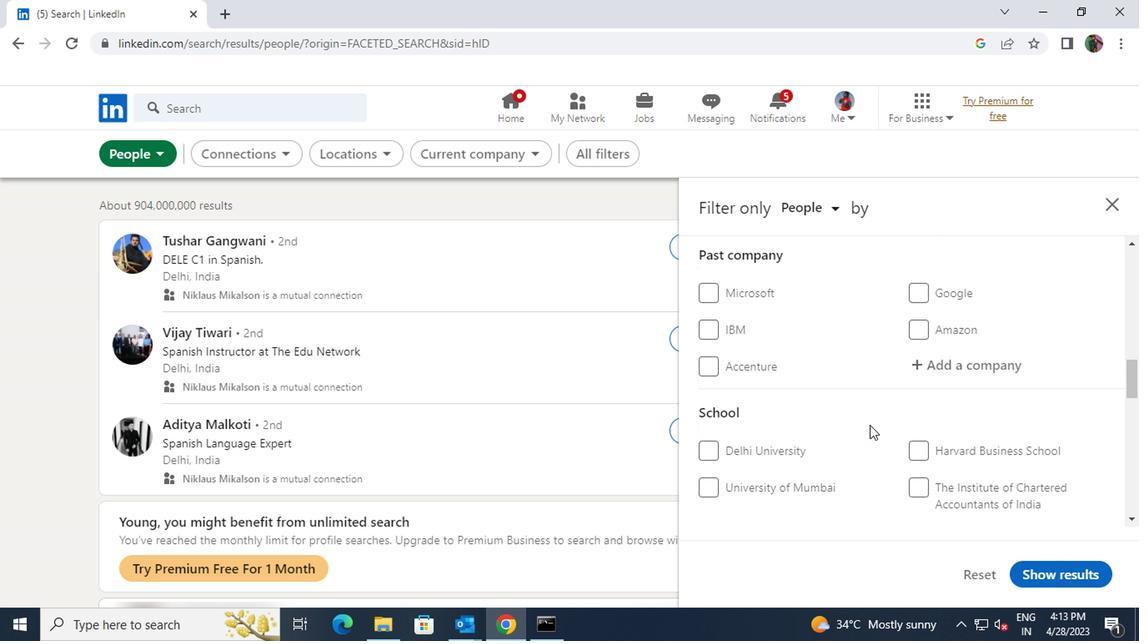 
Action: Mouse scrolled (868, 428) with delta (0, 0)
Screenshot: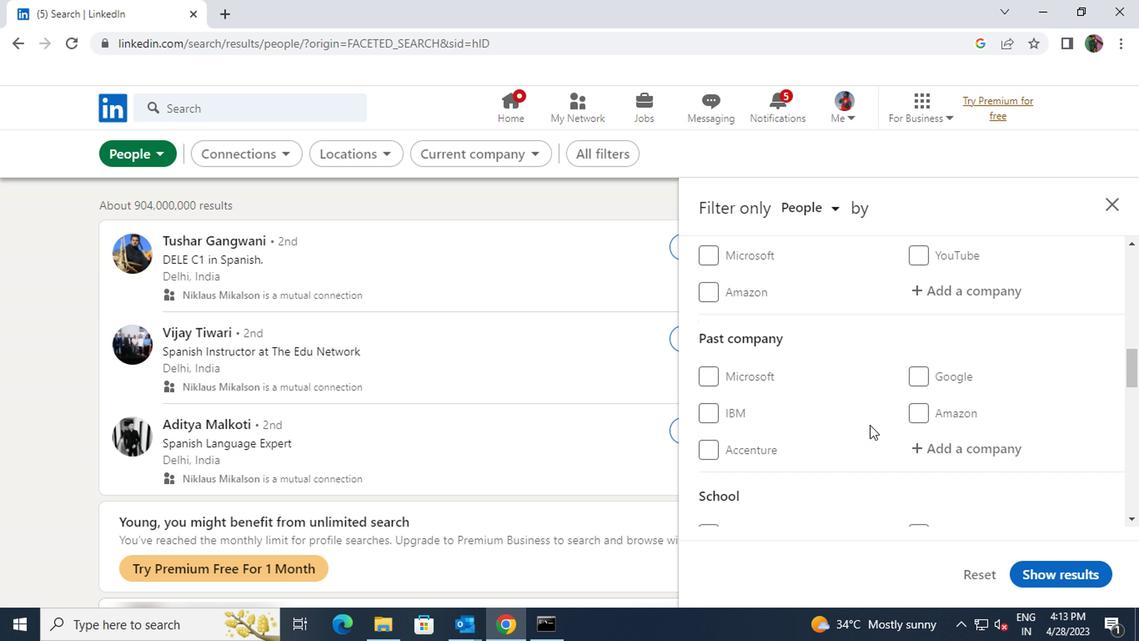 
Action: Mouse moved to (929, 380)
Screenshot: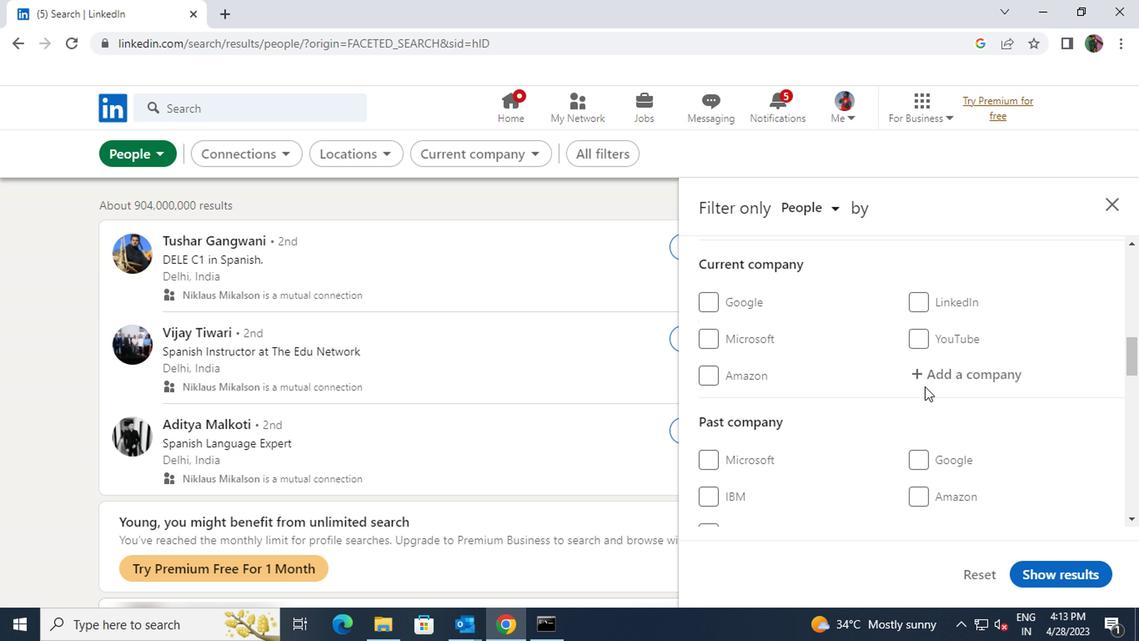 
Action: Mouse pressed left at (929, 380)
Screenshot: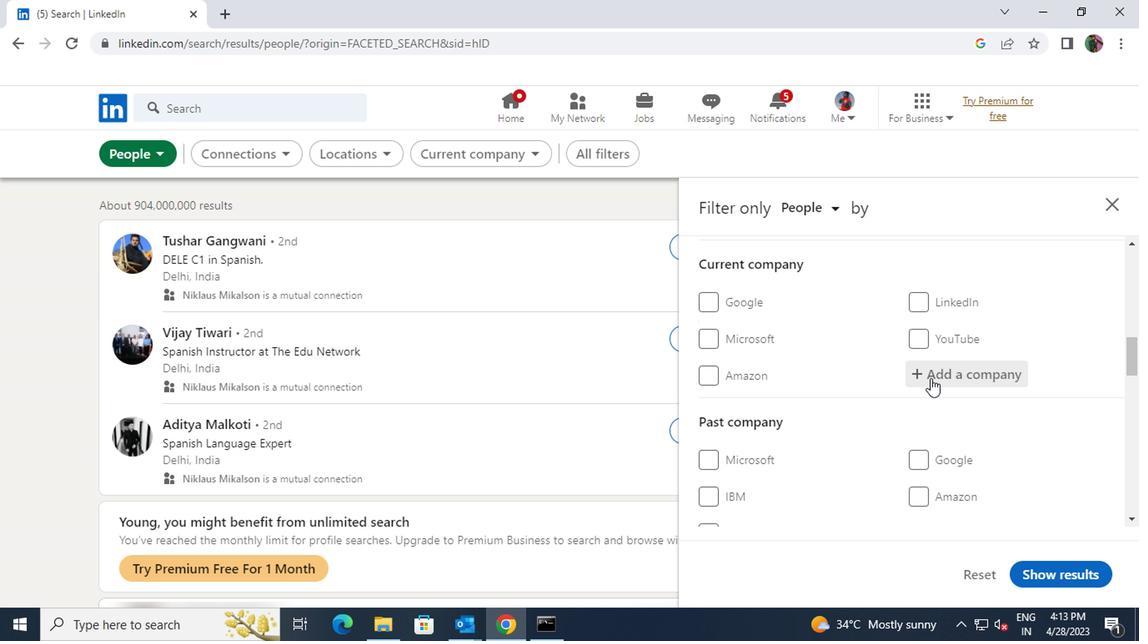 
Action: Key pressed <Key.shift><Key.shift><Key.shift><Key.shift><Key.shift><Key.shift>AB<Key.space>
Screenshot: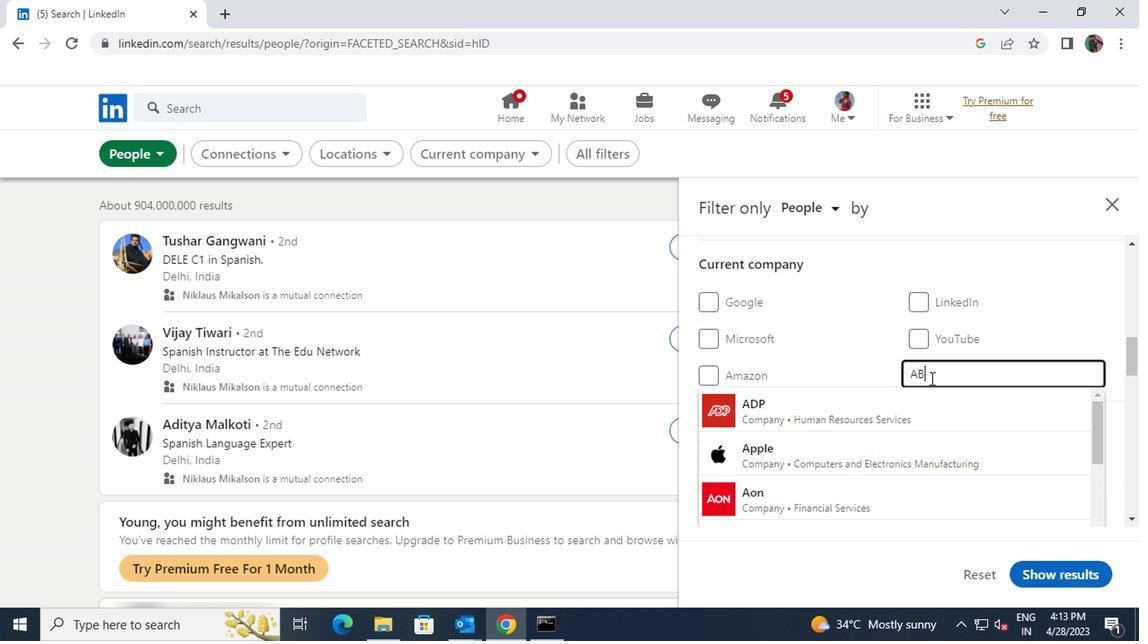 
Action: Mouse moved to (887, 444)
Screenshot: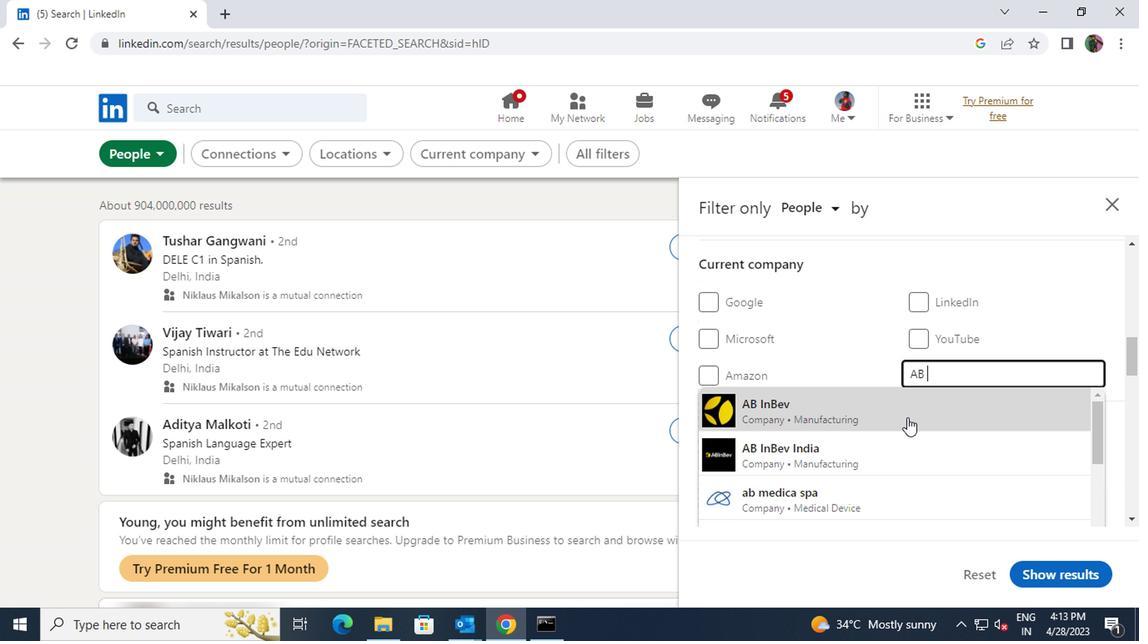 
Action: Mouse pressed left at (887, 444)
Screenshot: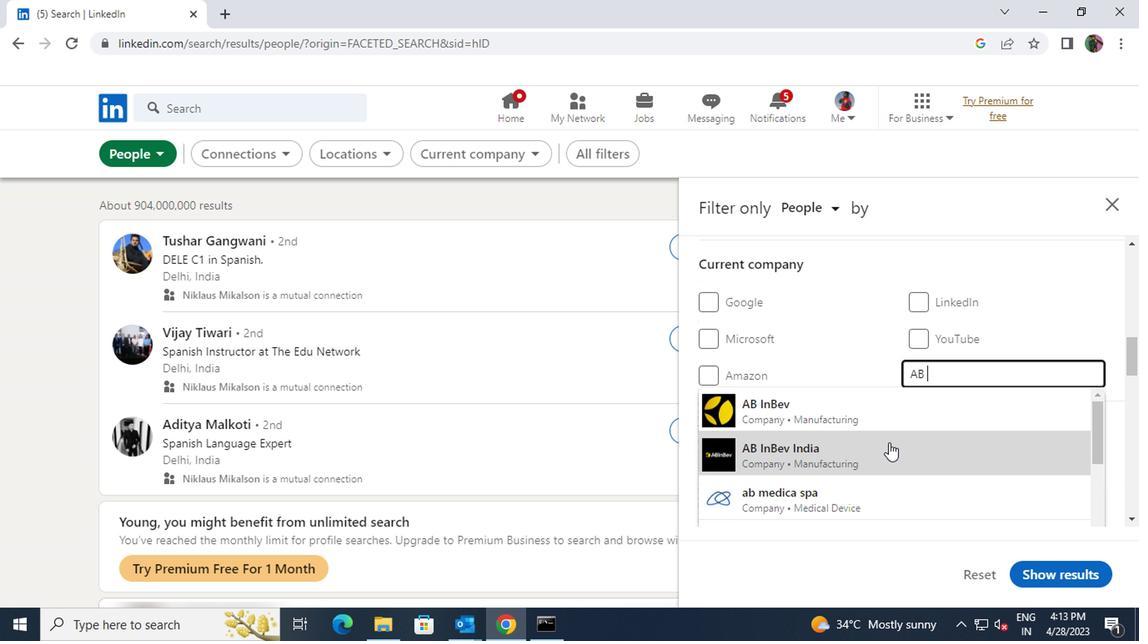 
Action: Mouse scrolled (887, 444) with delta (0, 0)
Screenshot: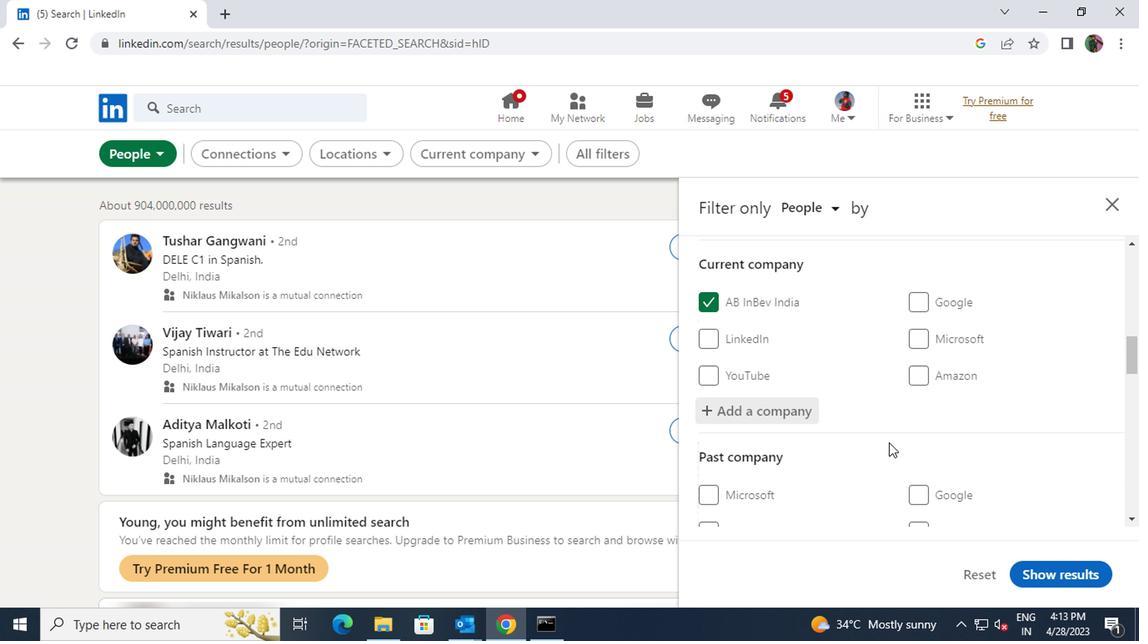 
Action: Mouse scrolled (887, 444) with delta (0, 0)
Screenshot: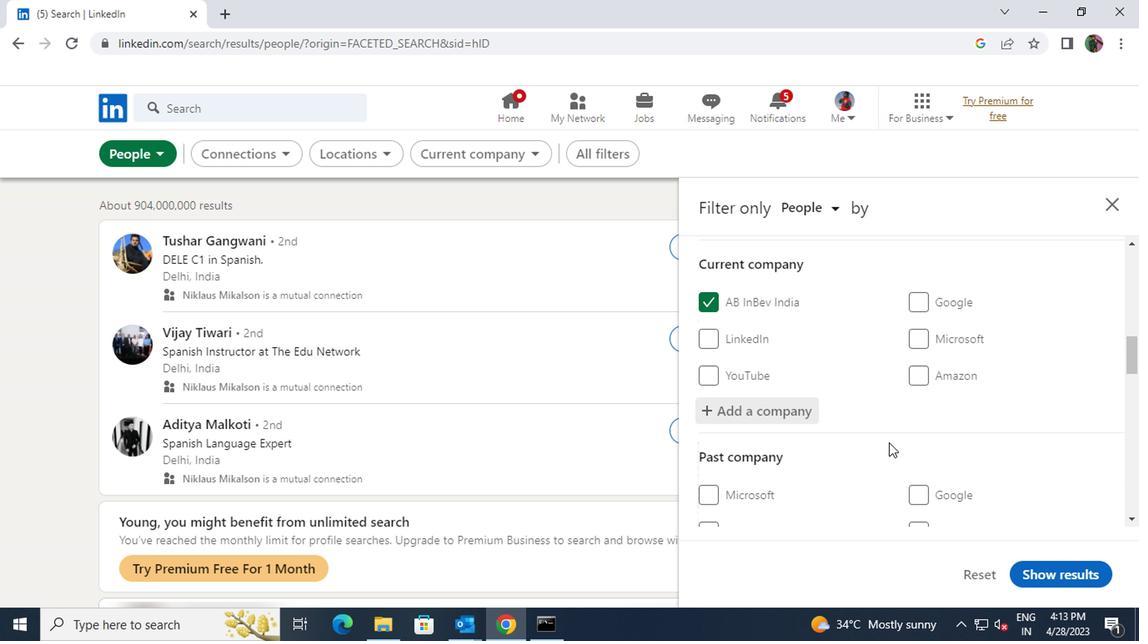 
Action: Mouse scrolled (887, 444) with delta (0, 0)
Screenshot: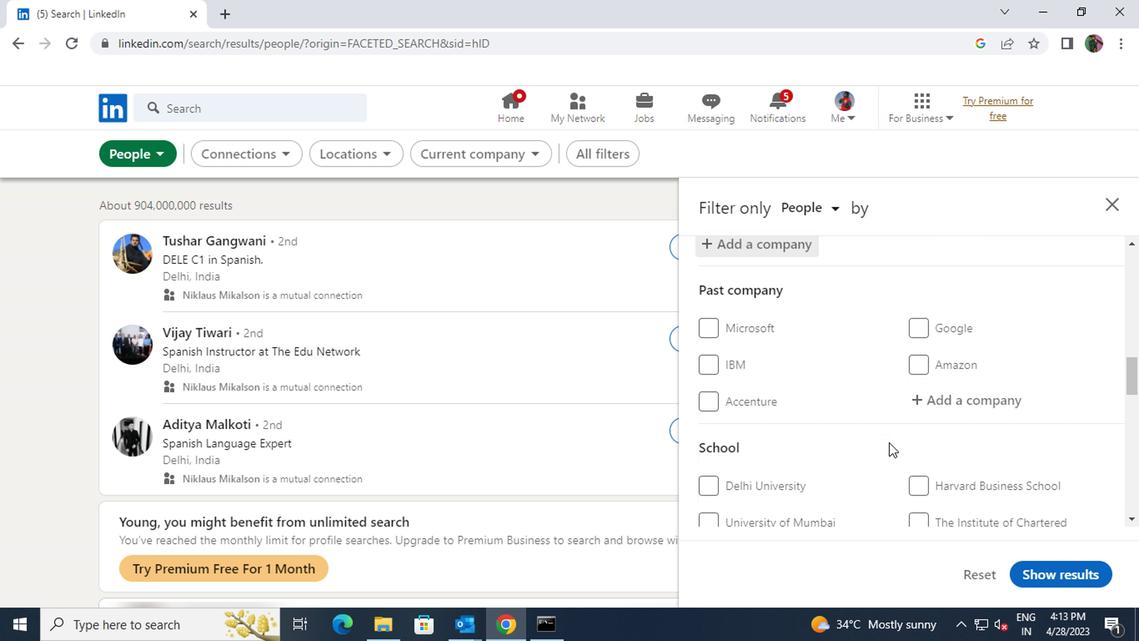 
Action: Mouse moved to (933, 480)
Screenshot: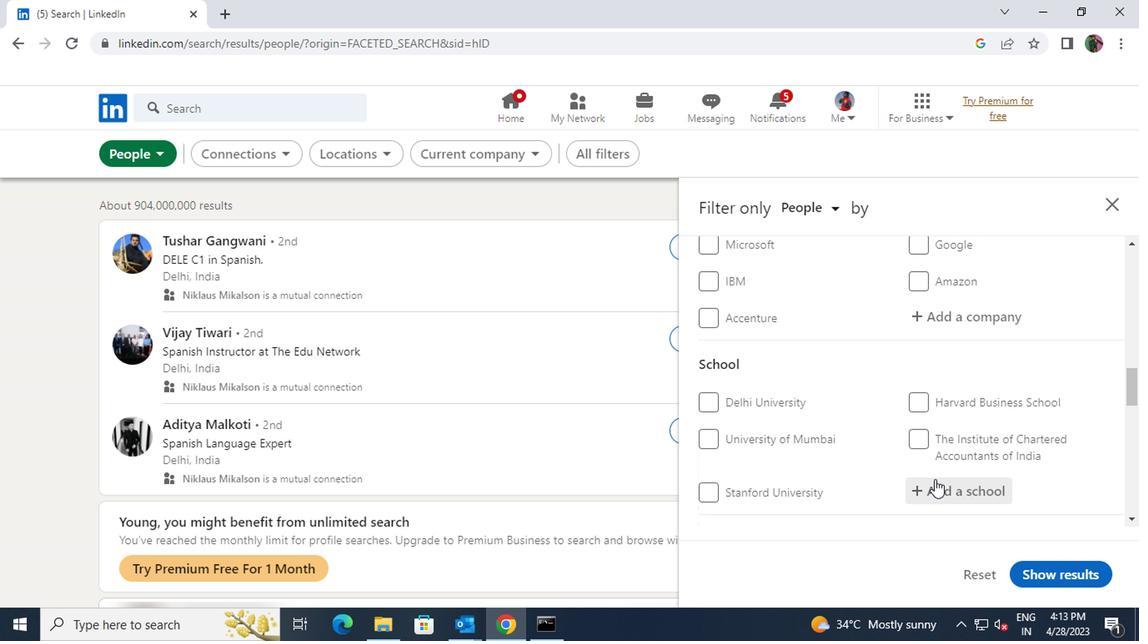 
Action: Mouse scrolled (933, 479) with delta (0, 0)
Screenshot: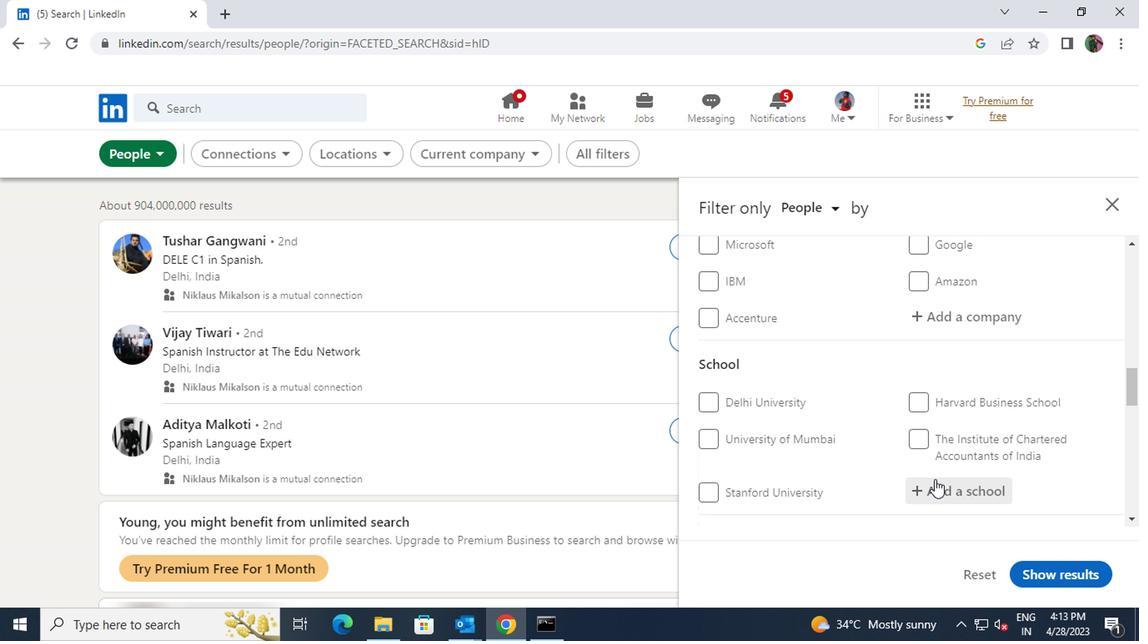 
Action: Mouse scrolled (933, 479) with delta (0, 0)
Screenshot: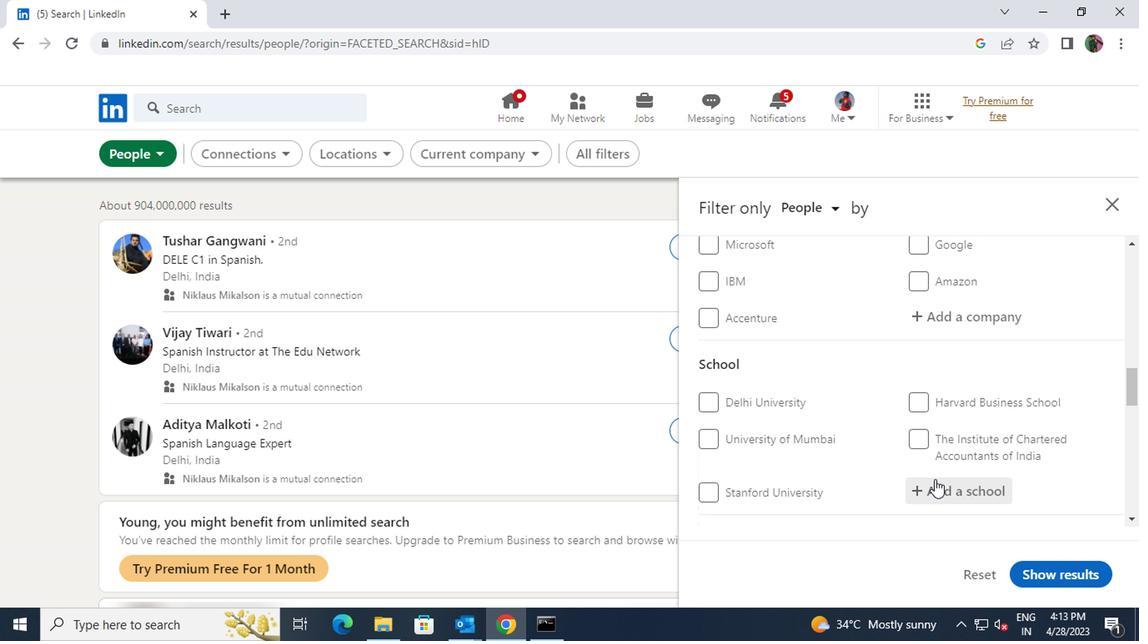 
Action: Mouse moved to (939, 328)
Screenshot: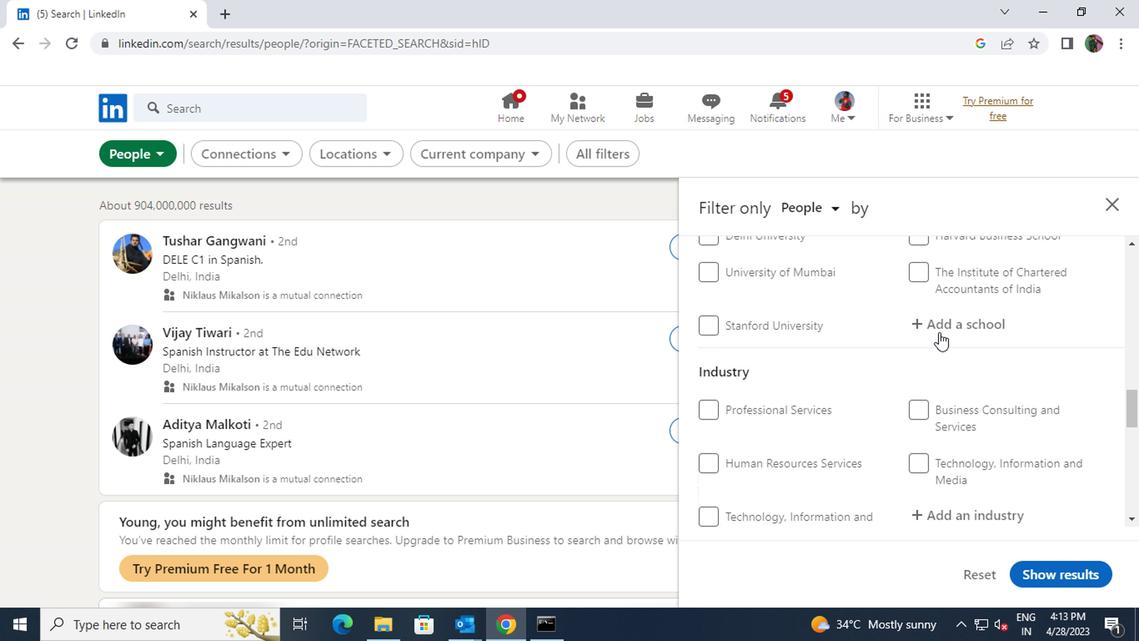 
Action: Mouse pressed left at (939, 328)
Screenshot: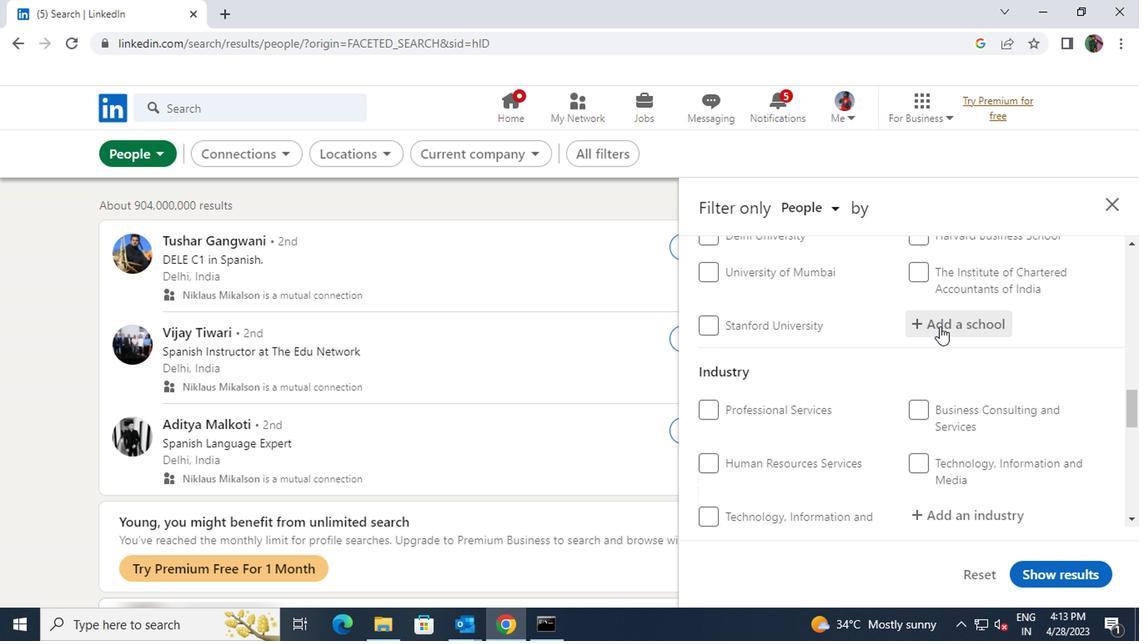 
Action: Key pressed <Key.shift><Key.shift>ST.<Key.space><Key.shift>FRANCIS<Key.space>COLLEGE<Key.space>OF<Key.space>WOMEN
Screenshot: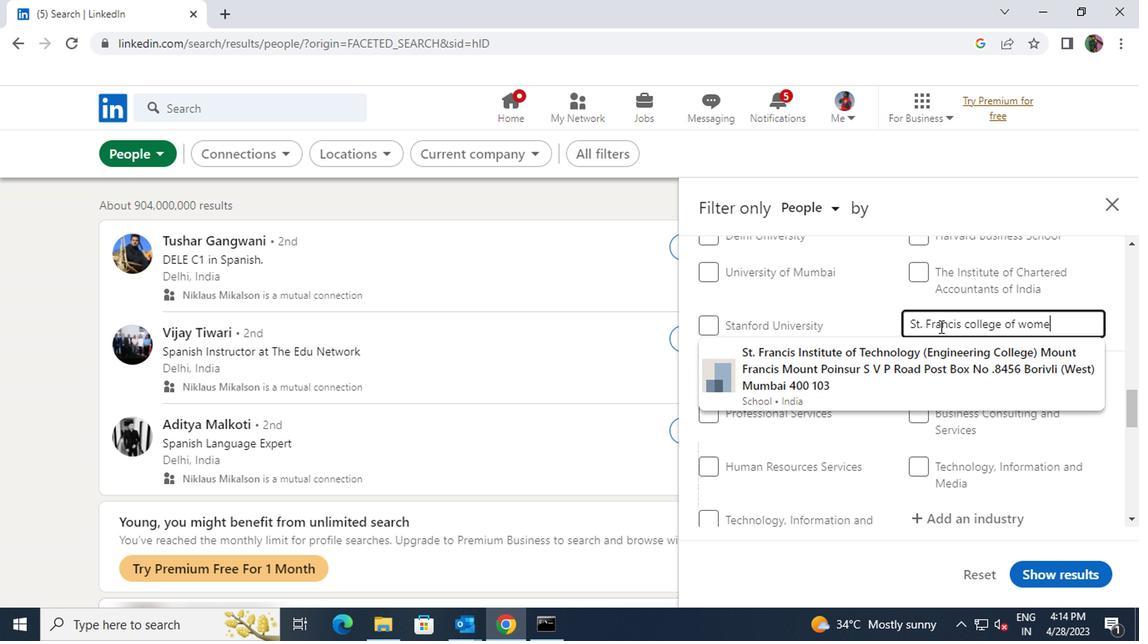 
Action: Mouse moved to (907, 368)
Screenshot: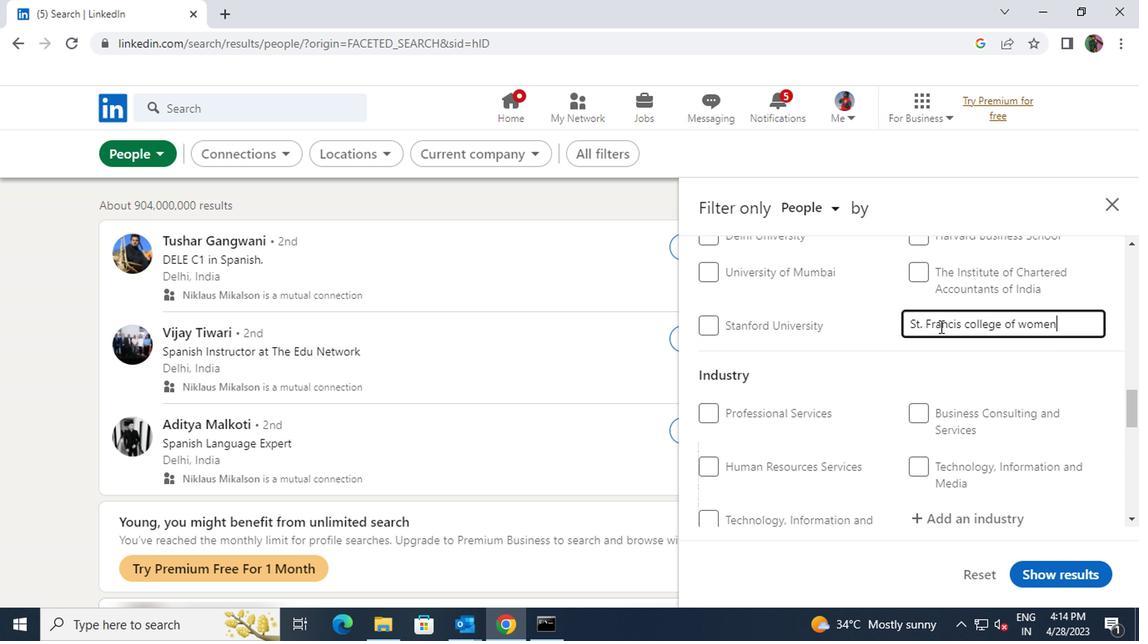 
Action: Mouse scrolled (907, 367) with delta (0, 0)
Screenshot: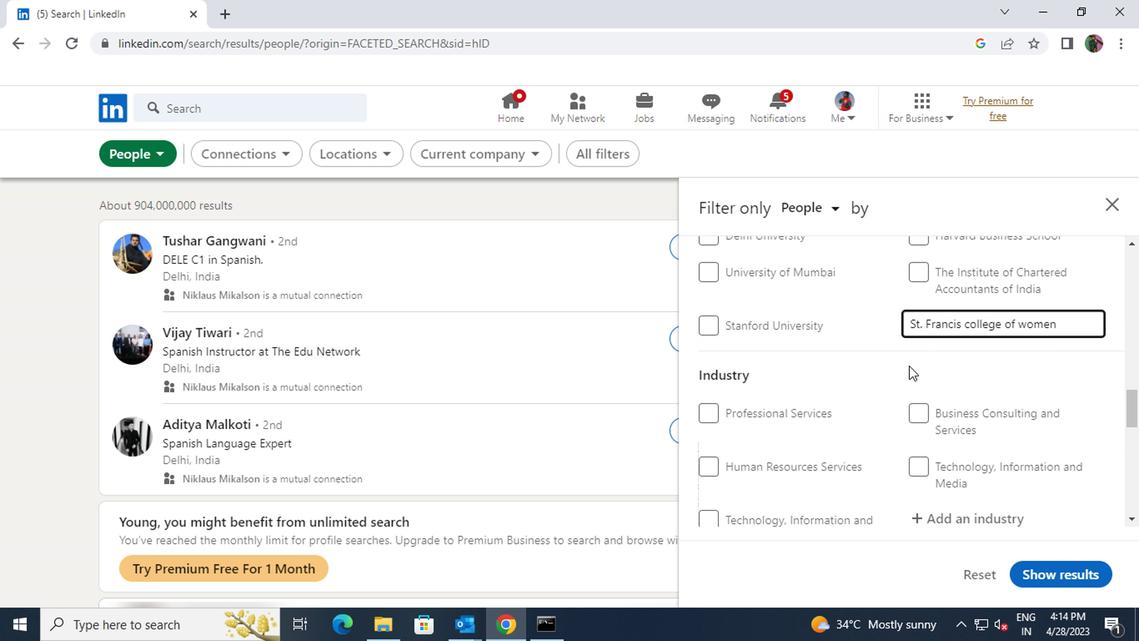 
Action: Mouse scrolled (907, 367) with delta (0, 0)
Screenshot: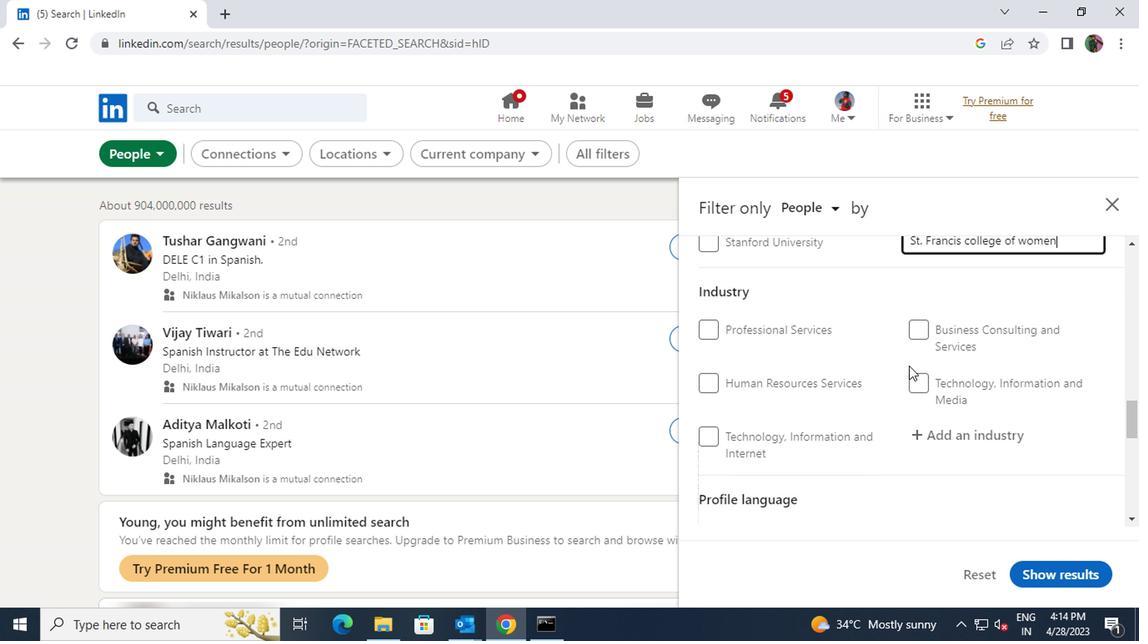 
Action: Mouse moved to (929, 359)
Screenshot: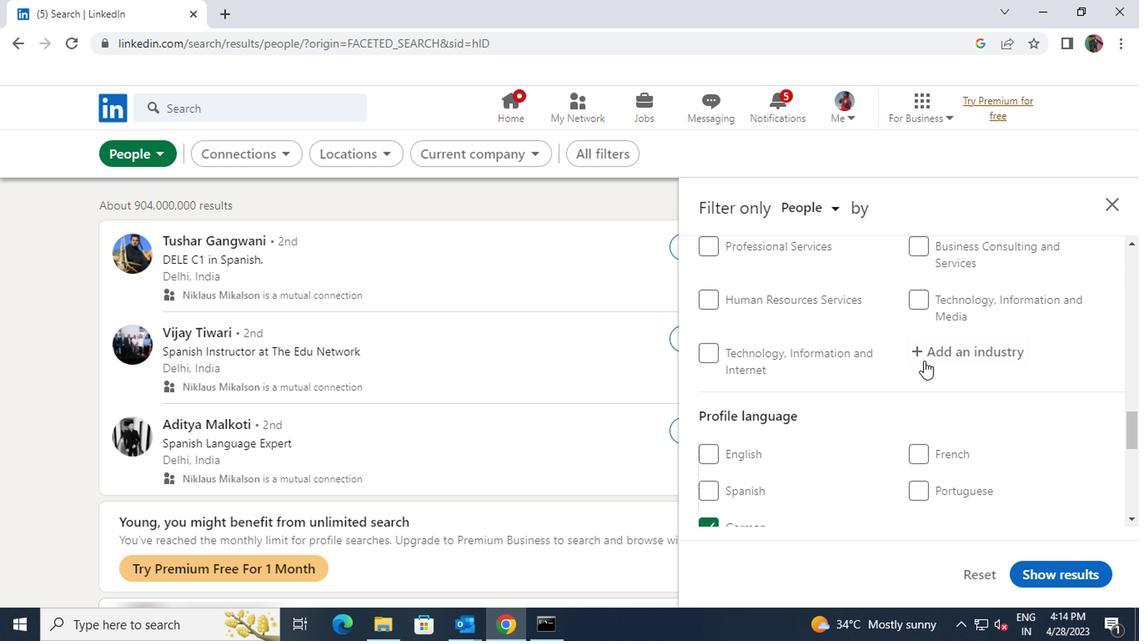 
Action: Mouse pressed left at (929, 359)
Screenshot: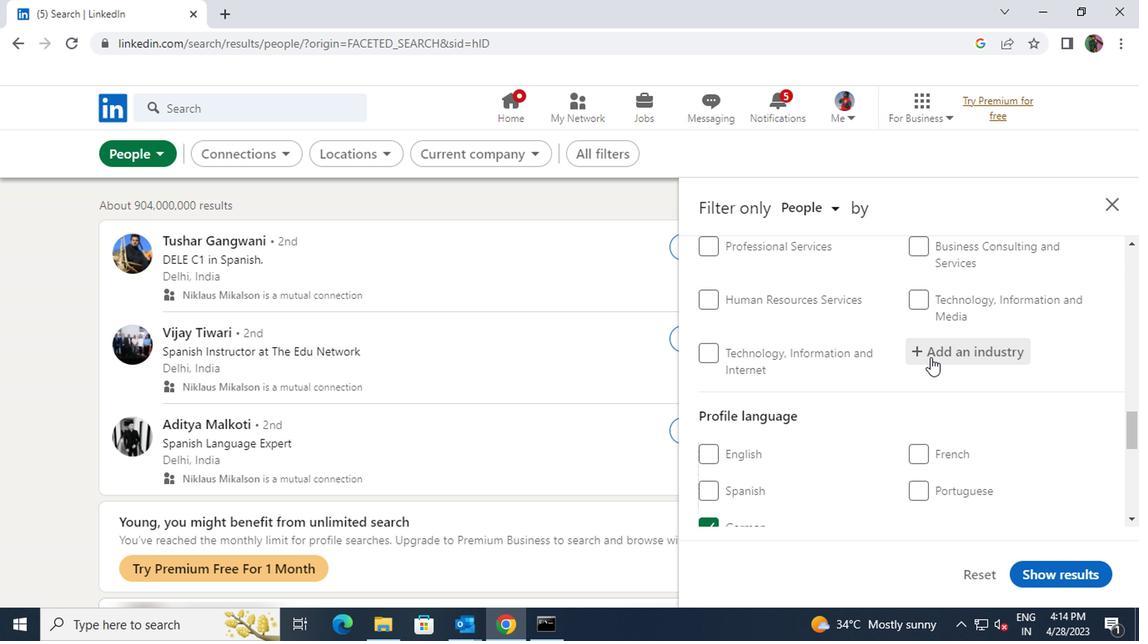 
Action: Key pressed <Key.shift>INTERUR
Screenshot: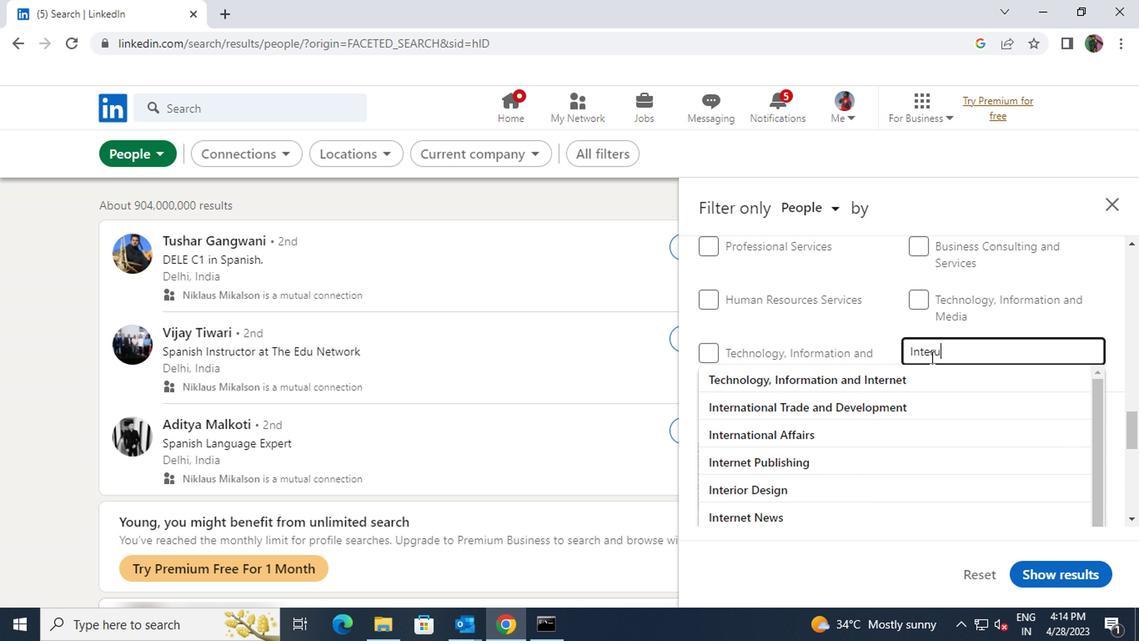 
Action: Mouse moved to (926, 374)
Screenshot: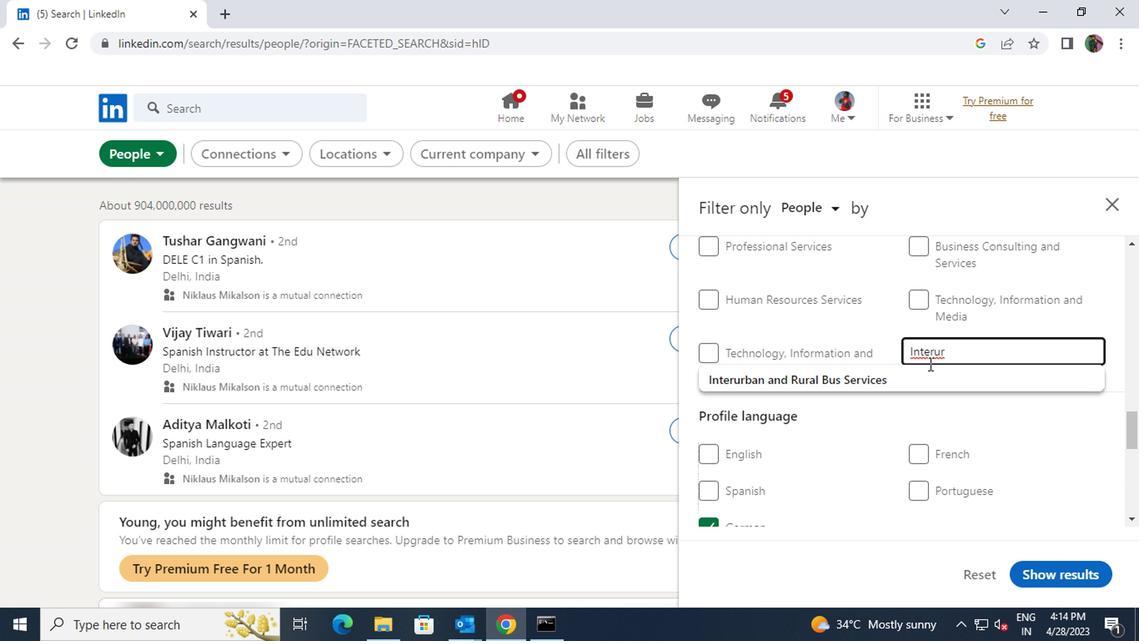 
Action: Mouse pressed left at (926, 374)
Screenshot: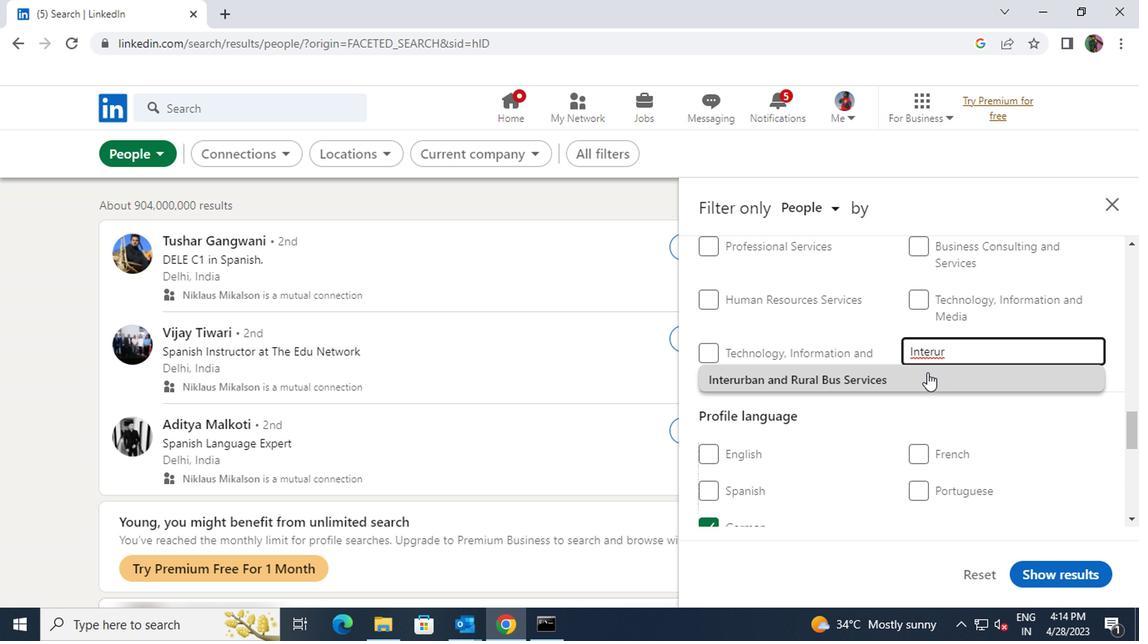 
Action: Mouse scrolled (926, 374) with delta (0, 0)
Screenshot: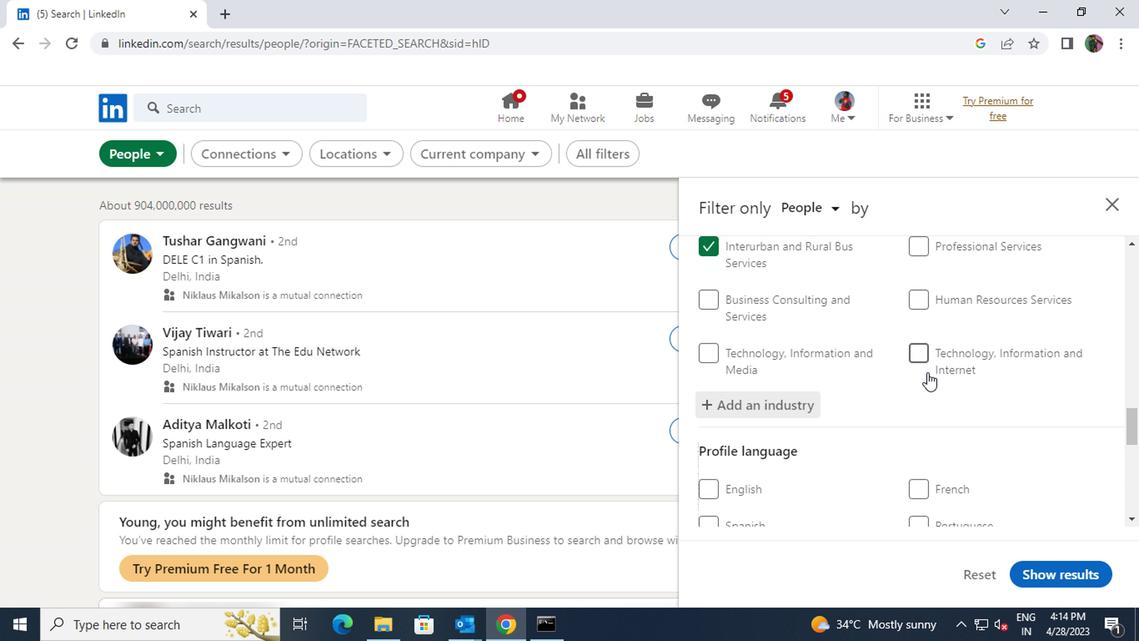 
Action: Mouse scrolled (926, 374) with delta (0, 0)
Screenshot: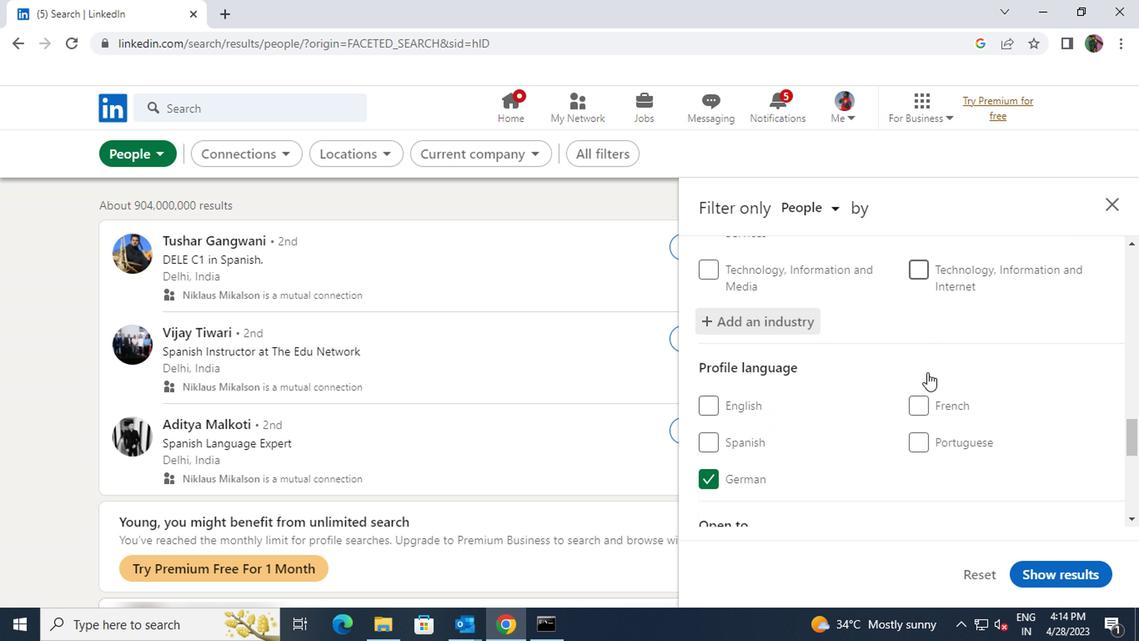 
Action: Mouse scrolled (926, 374) with delta (0, 0)
Screenshot: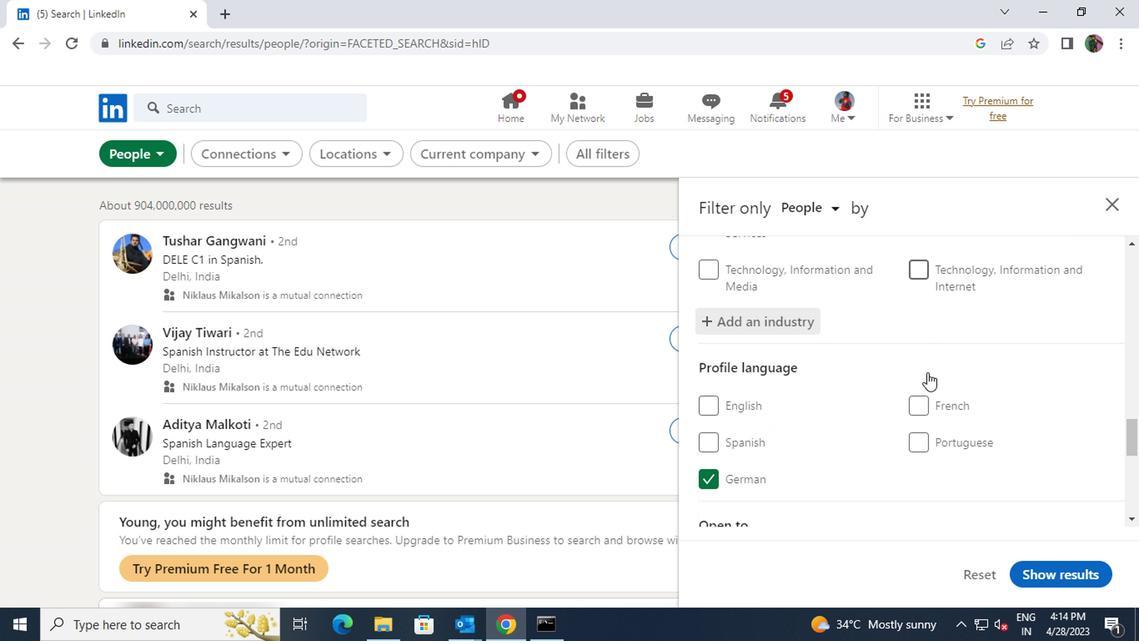
Action: Mouse scrolled (926, 374) with delta (0, 0)
Screenshot: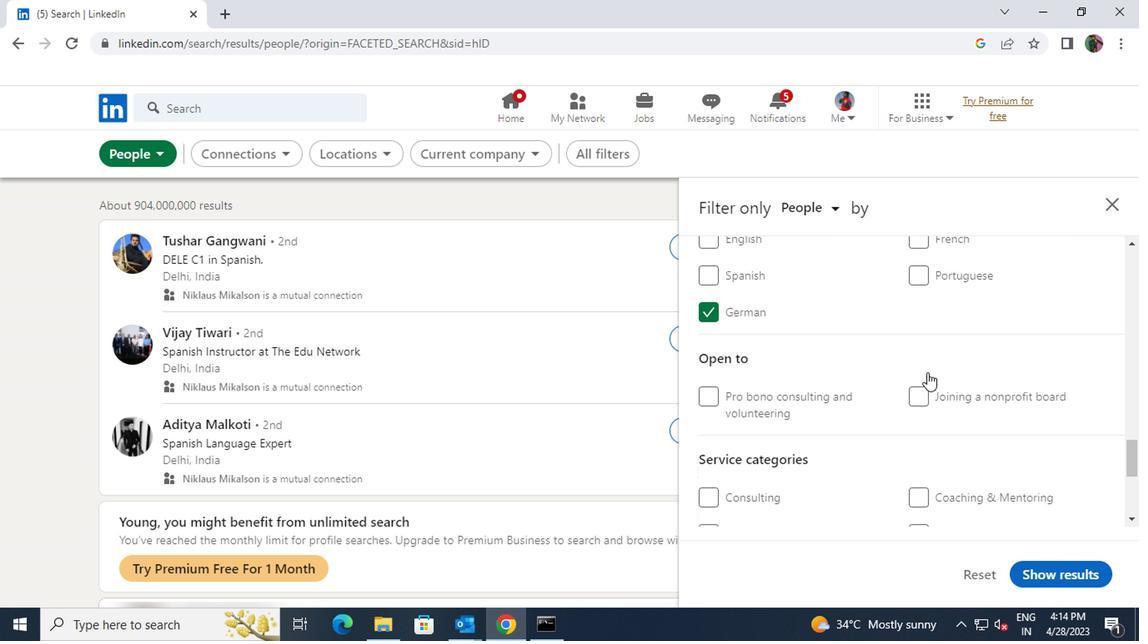 
Action: Mouse scrolled (926, 374) with delta (0, 0)
Screenshot: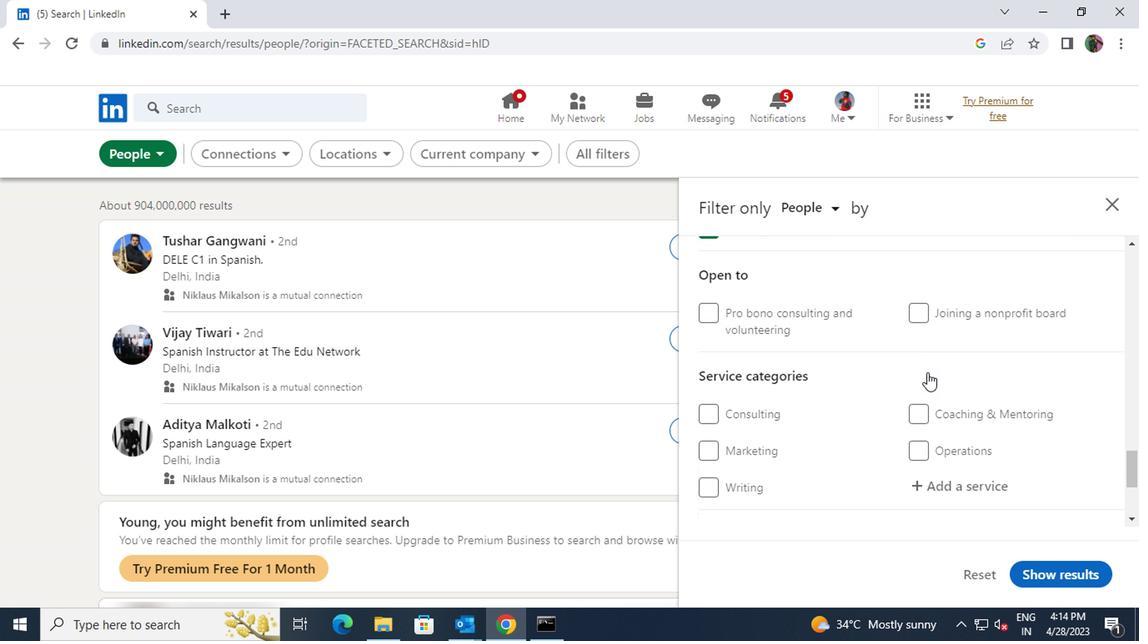 
Action: Mouse moved to (933, 395)
Screenshot: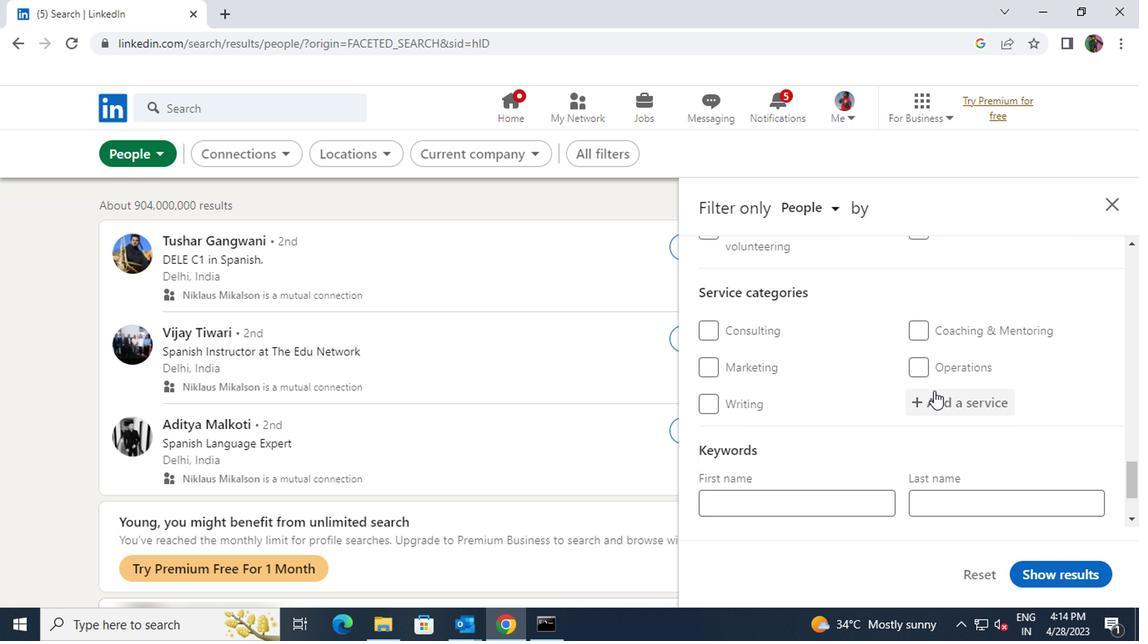 
Action: Mouse pressed left at (933, 395)
Screenshot: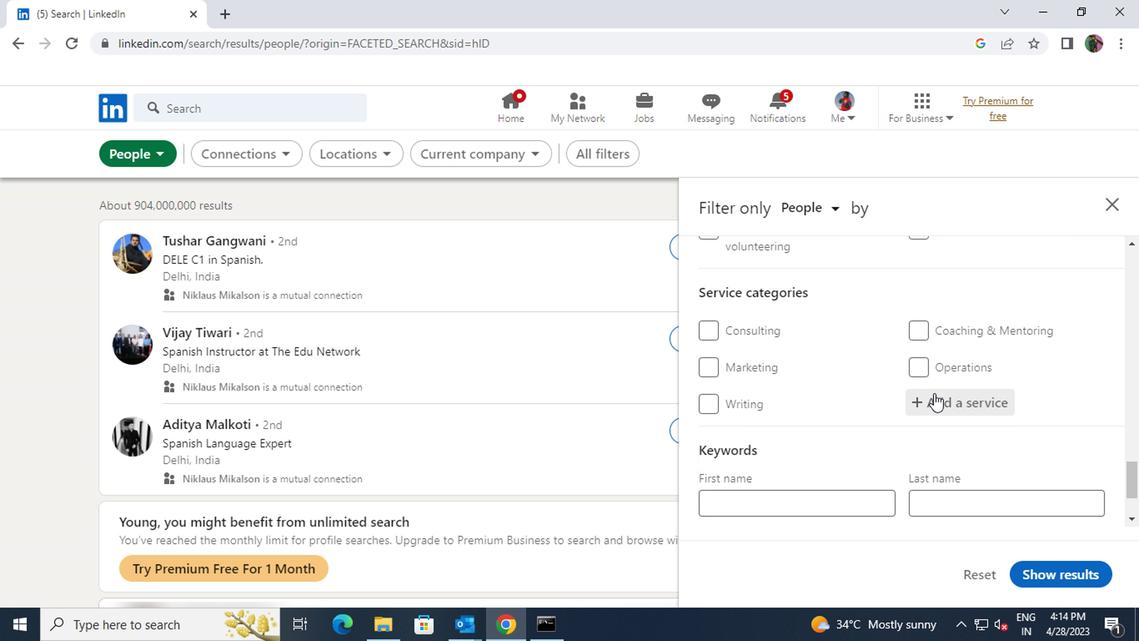 
Action: Mouse moved to (933, 396)
Screenshot: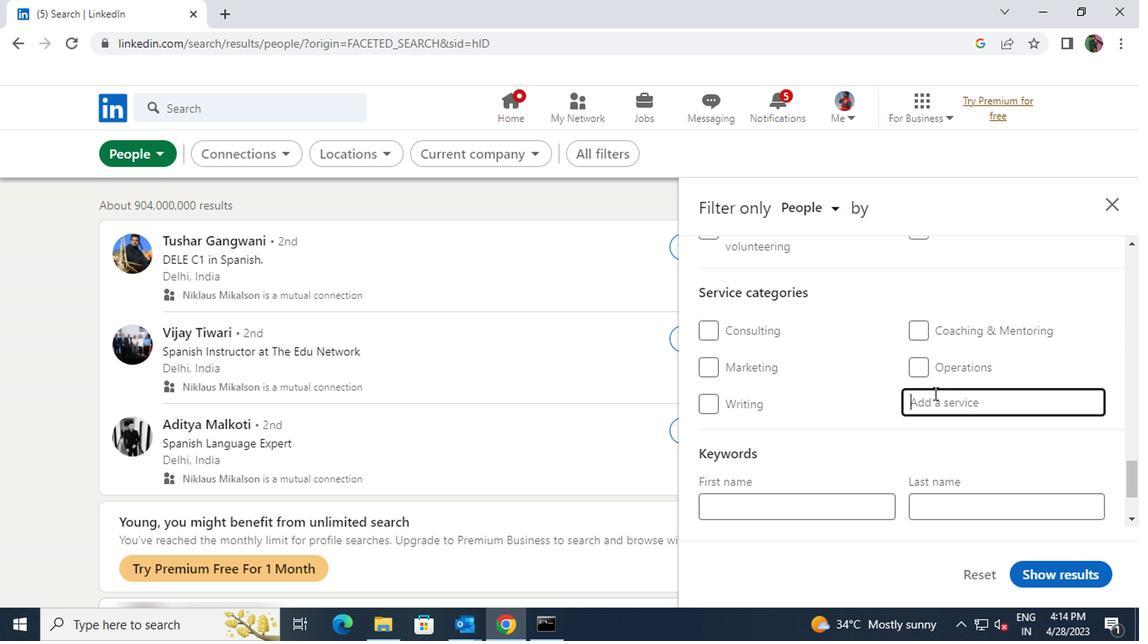 
Action: Key pressed <Key.shift><Key.shift><Key.shift><Key.shift>ASSITANCEADVERSTISING
Screenshot: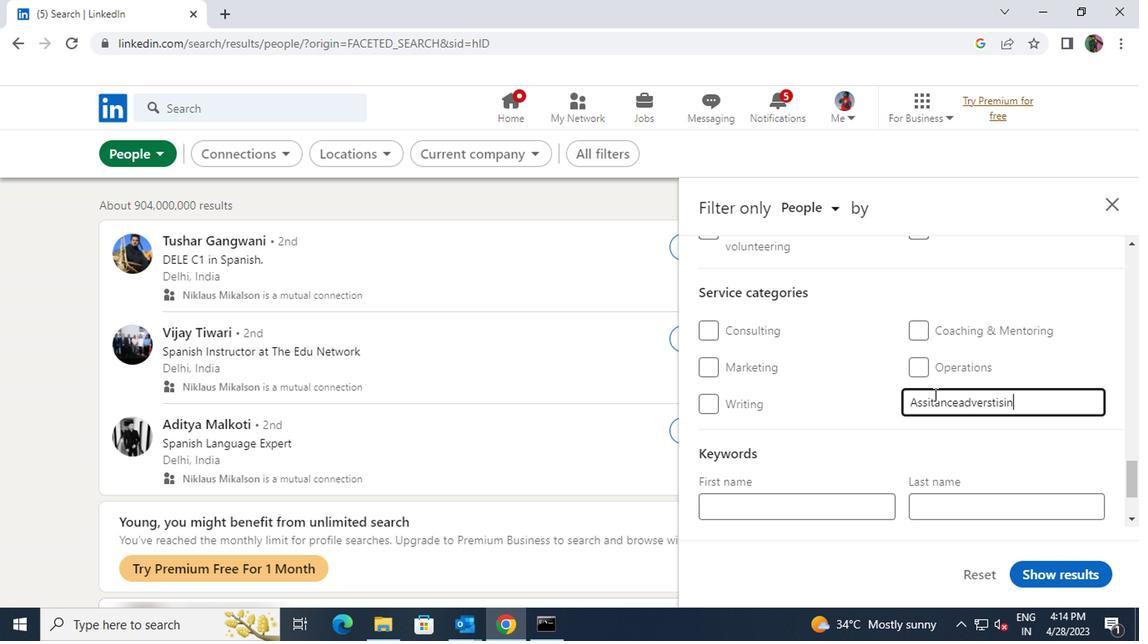 
Action: Mouse scrolled (933, 395) with delta (0, -1)
Screenshot: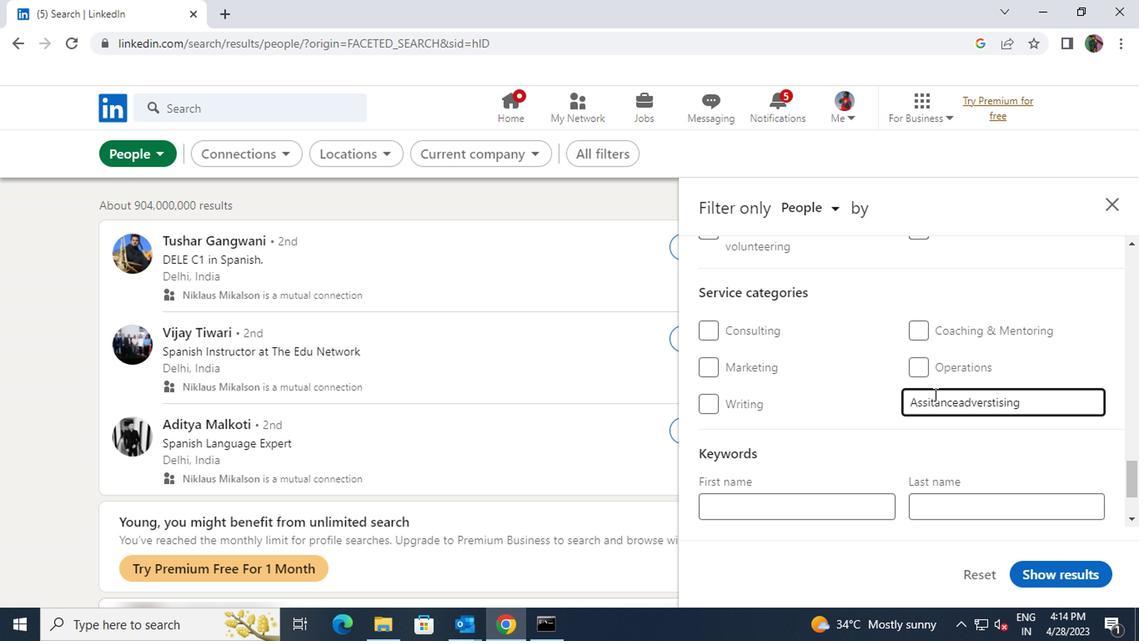
Action: Mouse scrolled (933, 395) with delta (0, -1)
Screenshot: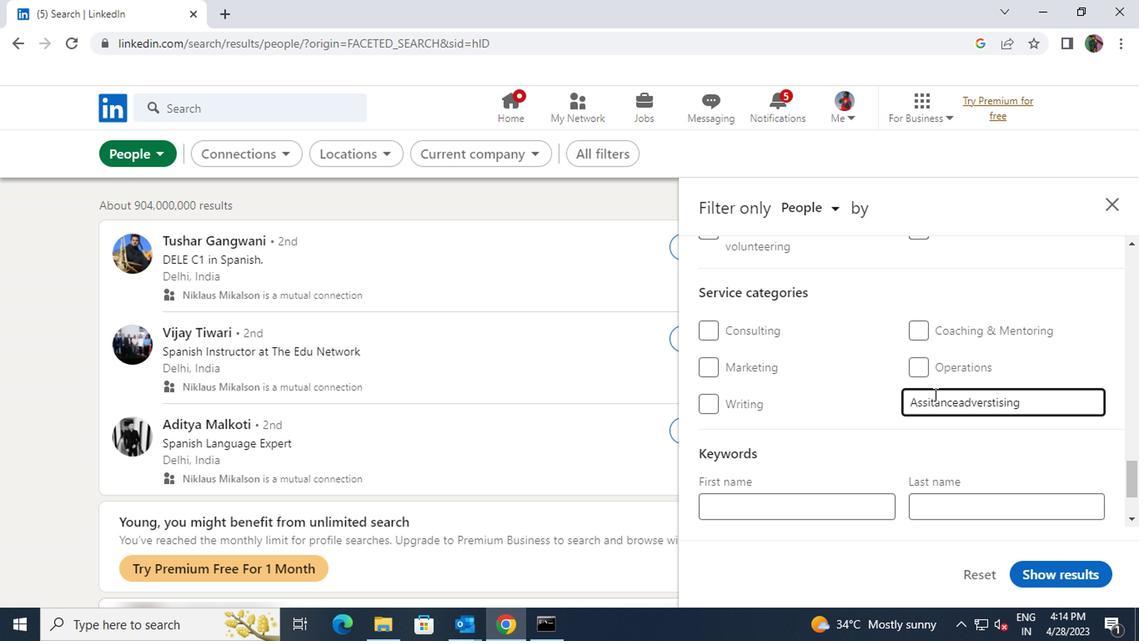 
Action: Mouse moved to (816, 448)
Screenshot: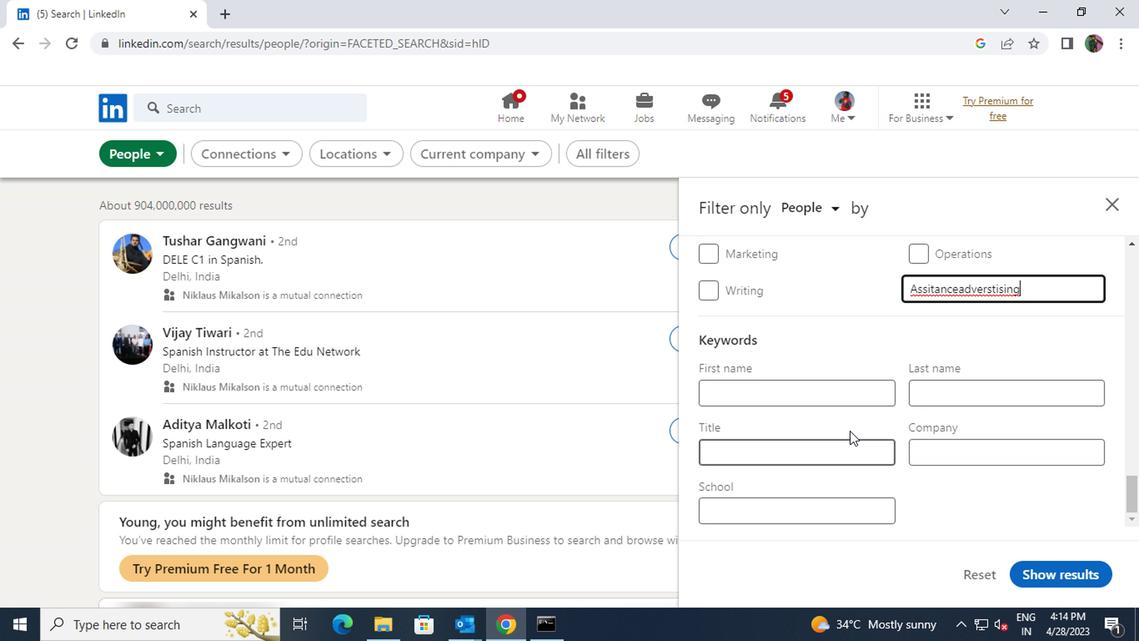 
Action: Mouse pressed left at (816, 448)
Screenshot: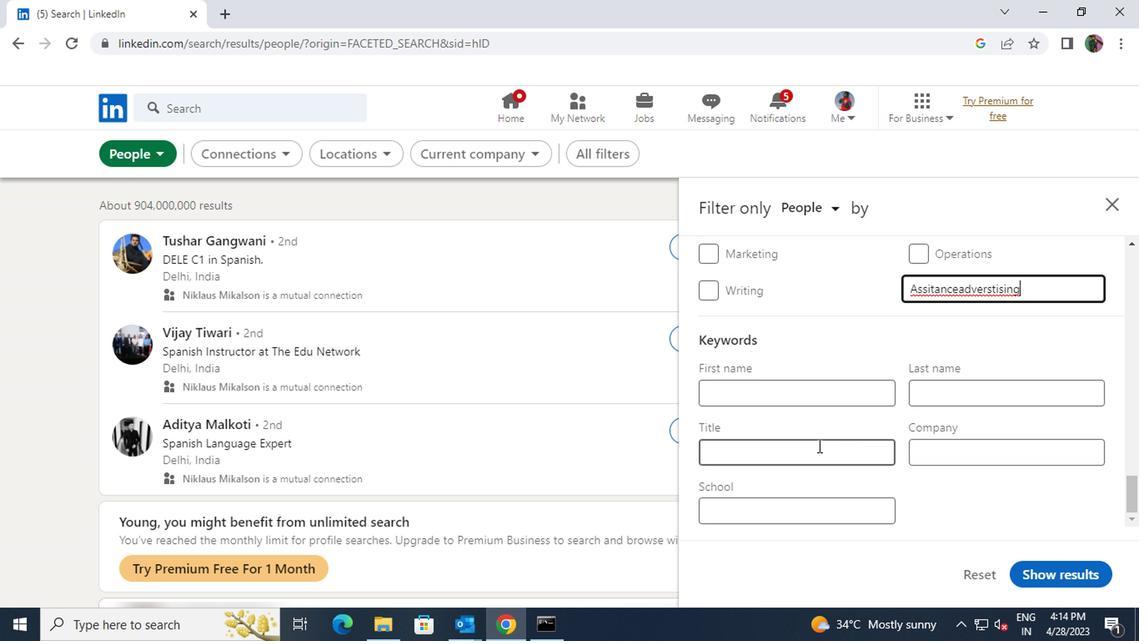
Action: Key pressed <Key.shift>MEDICAK<Key.backspace>L<Key.space><Key.shift>LABORATORY<Key.space><Key.shift>TECH
Screenshot: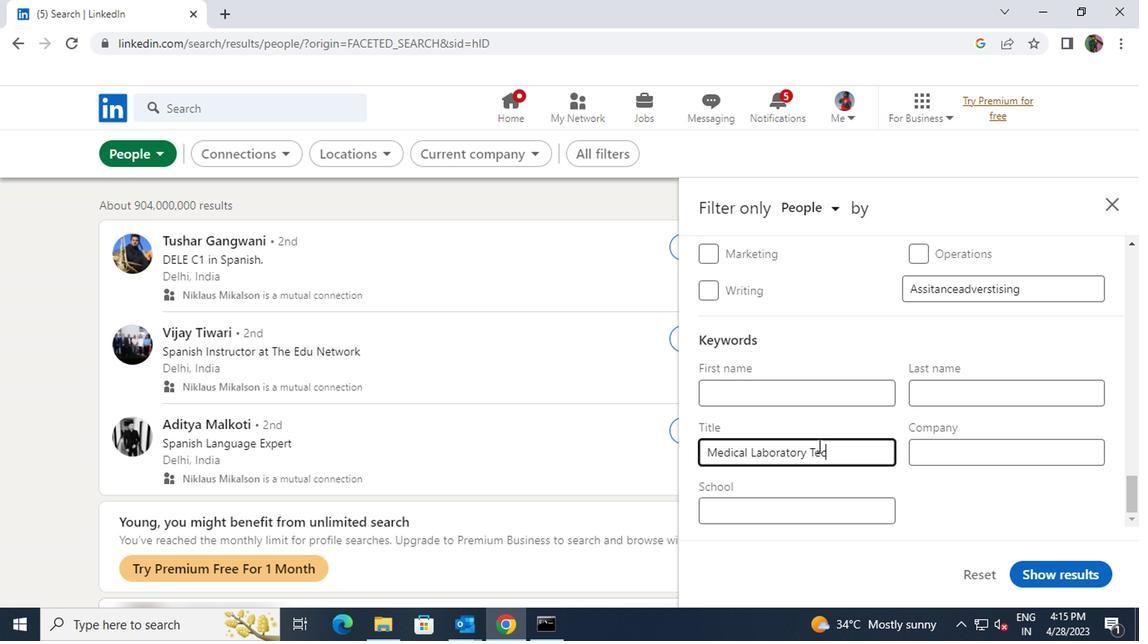 
Action: Mouse moved to (1093, 578)
Screenshot: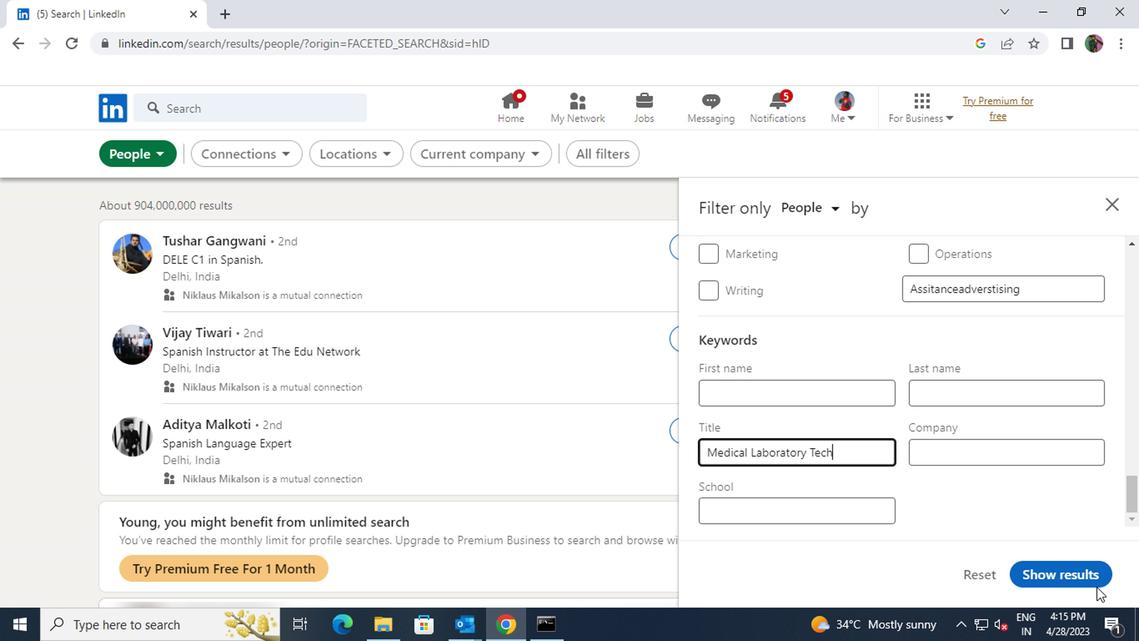 
Action: Mouse pressed left at (1093, 578)
Screenshot: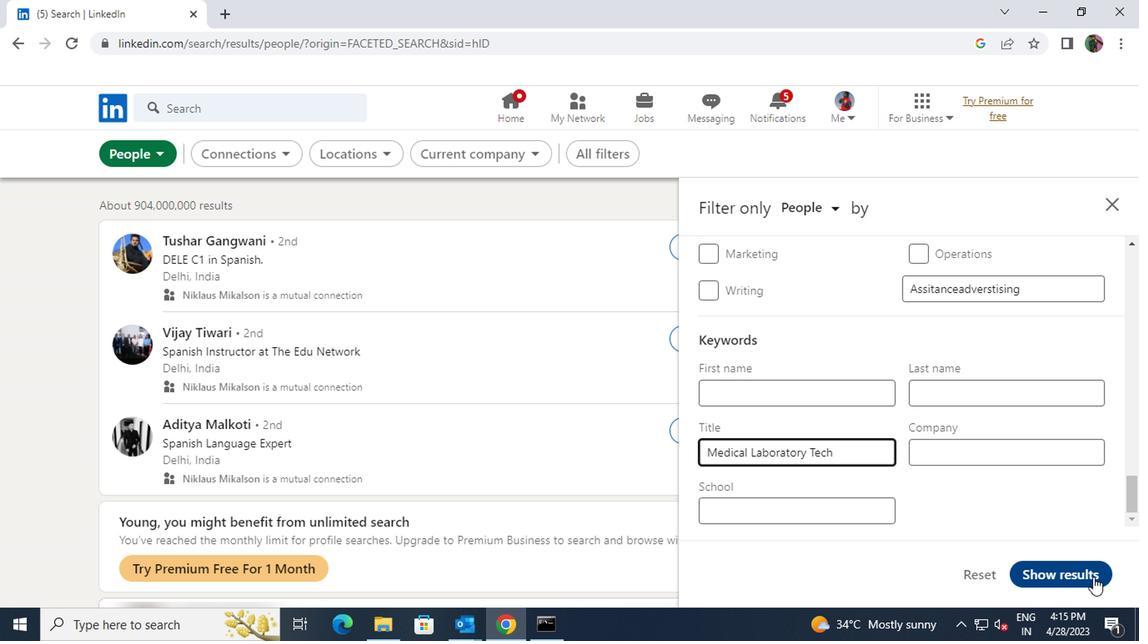 
